 Task: Look for space in Senirkent, Turkey from 10th August, 2023 to 20th August, 2023 for 12 adults in price range Rs.10000 to Rs.14000. Place can be entire place or shared room with 6 bedrooms having 12 beds and 6 bathrooms. Property type can be house, flat, guest house. Amenities needed are: wifi, TV, free parkinig on premises, gym, breakfast. Booking option can be shelf check-in. Required host language is English.
Action: Mouse moved to (330, 149)
Screenshot: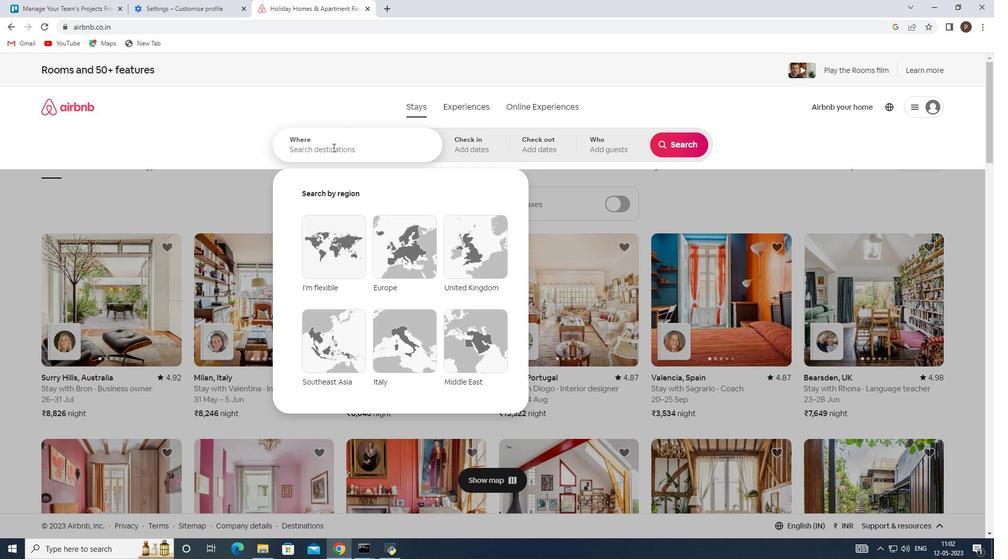 
Action: Mouse pressed left at (330, 149)
Screenshot: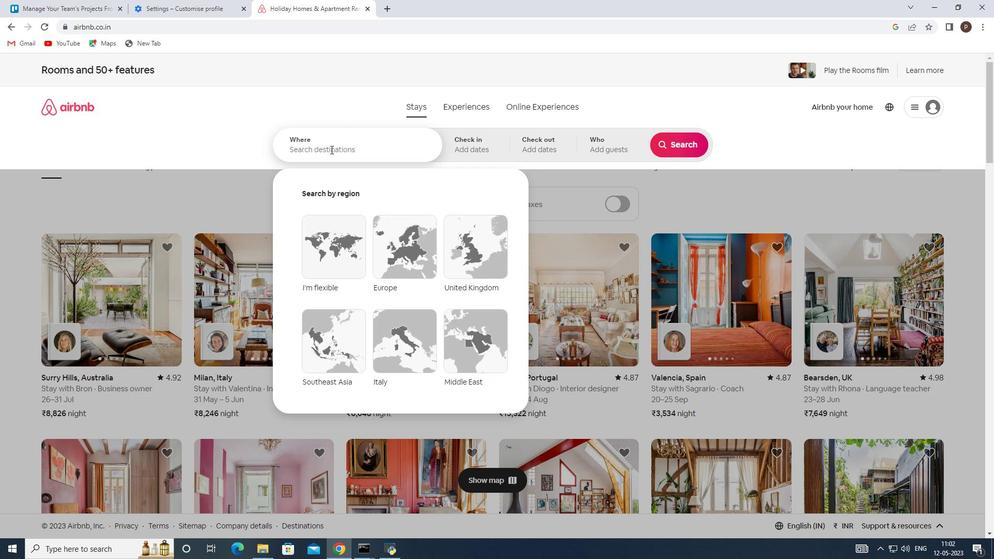 
Action: Key pressed <Key.caps_lock>S<Key.caps_lock>enirkent,<Key.space><Key.caps_lock>T<Key.caps_lock>urkey<Key.enter>
Screenshot: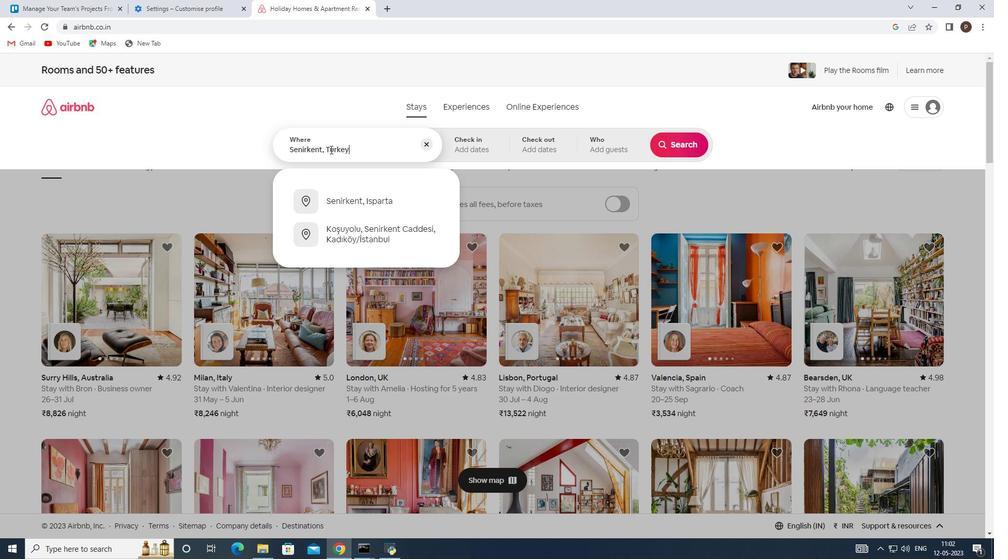 
Action: Mouse moved to (670, 227)
Screenshot: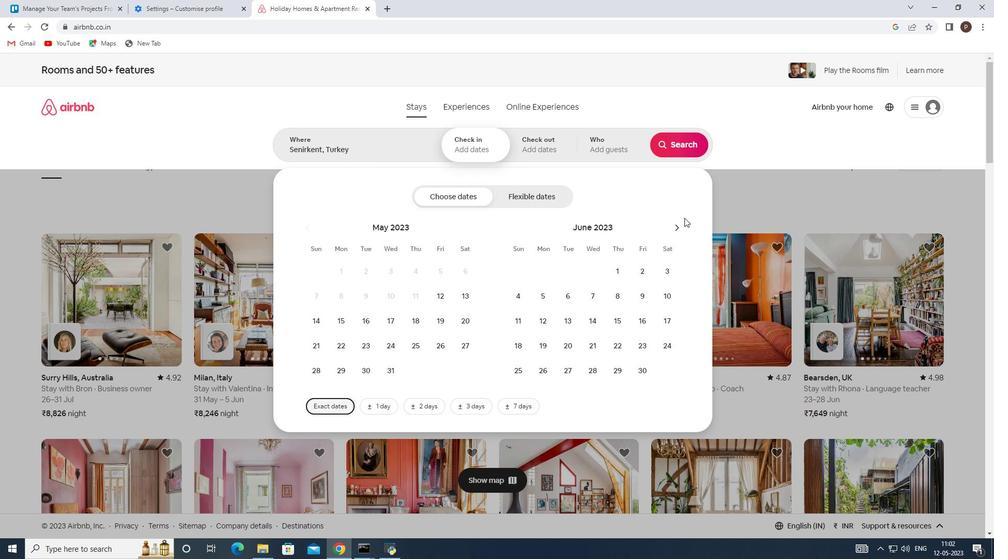 
Action: Mouse pressed left at (670, 227)
Screenshot: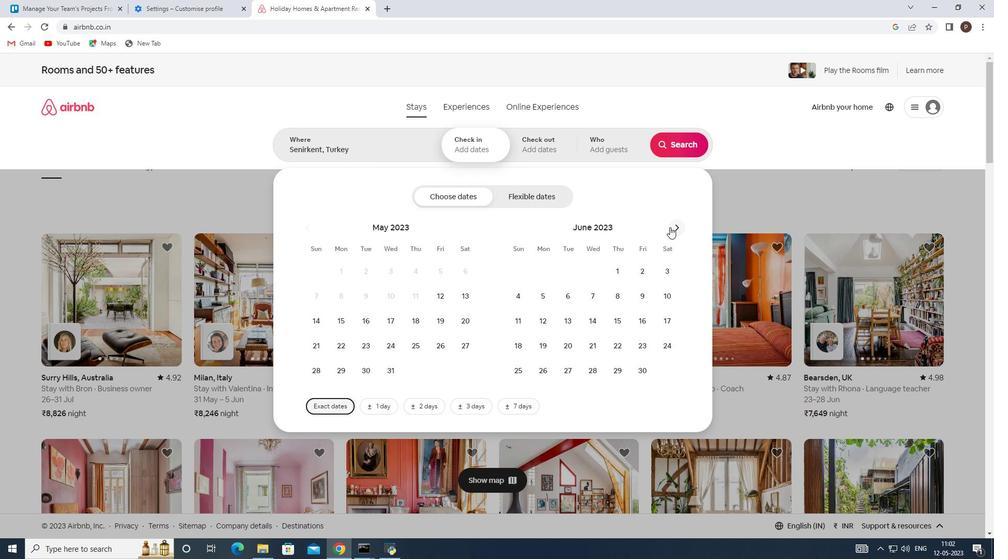 
Action: Mouse pressed left at (670, 227)
Screenshot: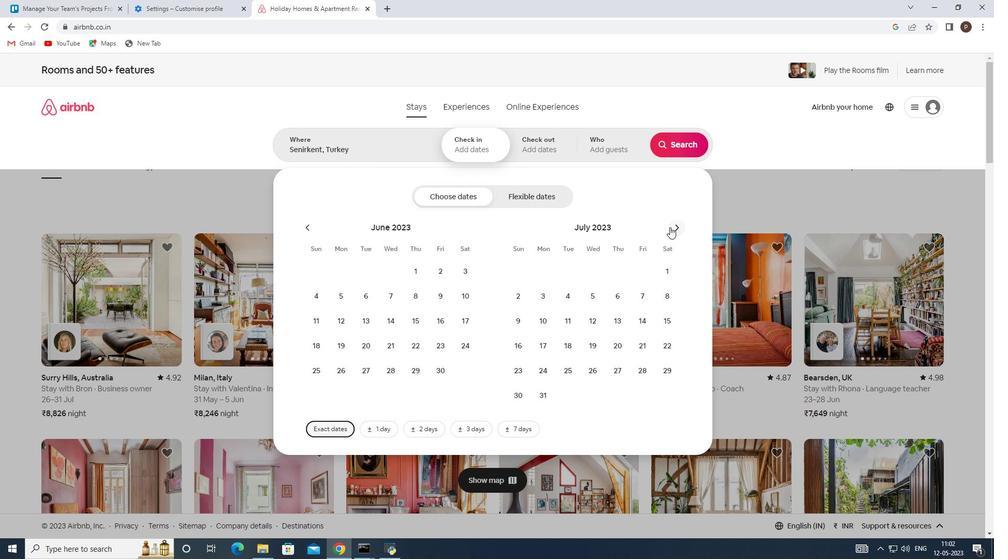 
Action: Mouse moved to (617, 295)
Screenshot: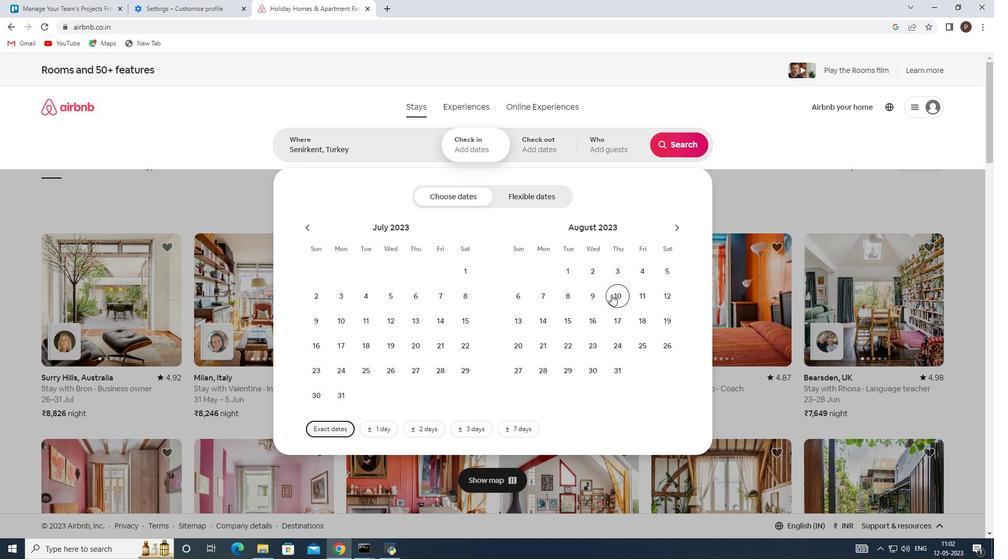 
Action: Mouse pressed left at (617, 295)
Screenshot: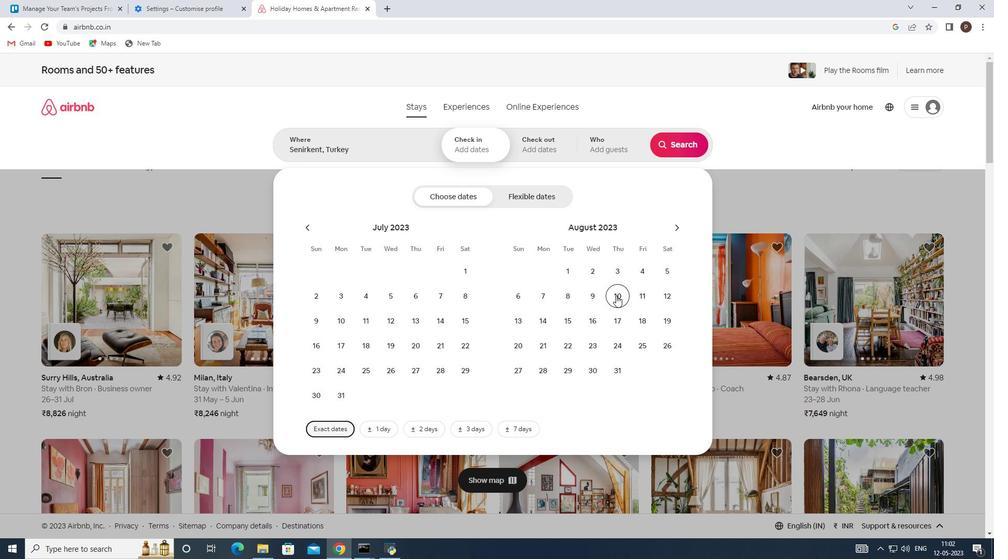 
Action: Mouse moved to (518, 344)
Screenshot: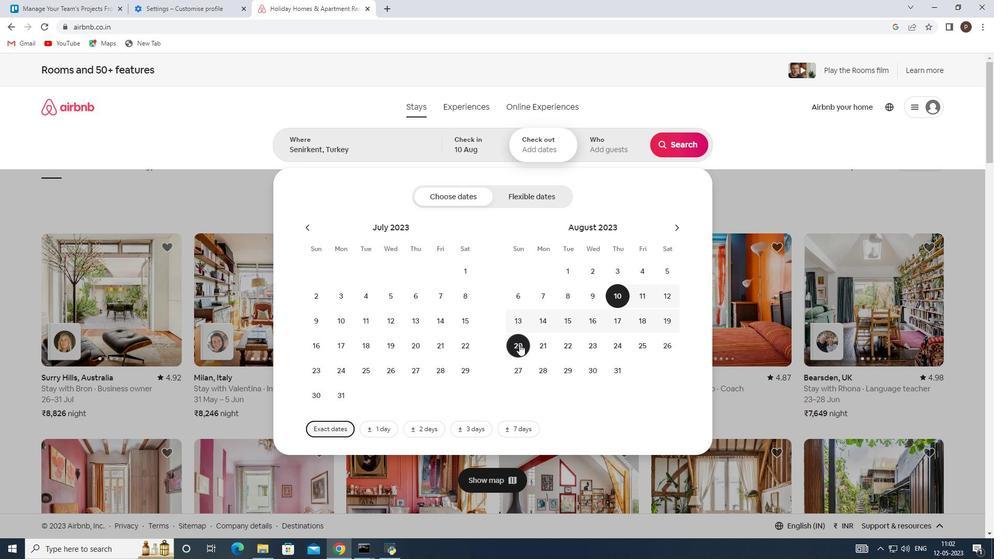 
Action: Mouse pressed left at (518, 344)
Screenshot: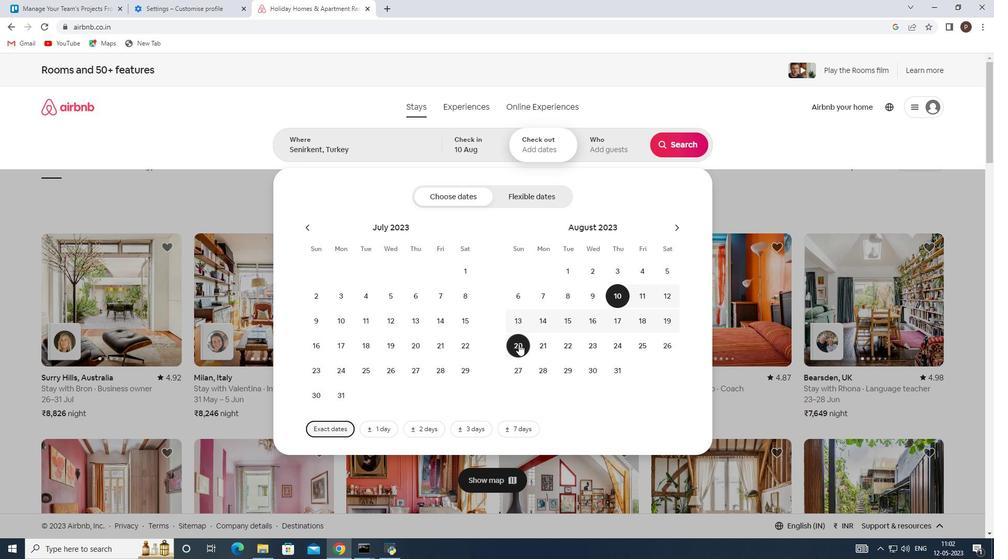 
Action: Mouse moved to (596, 145)
Screenshot: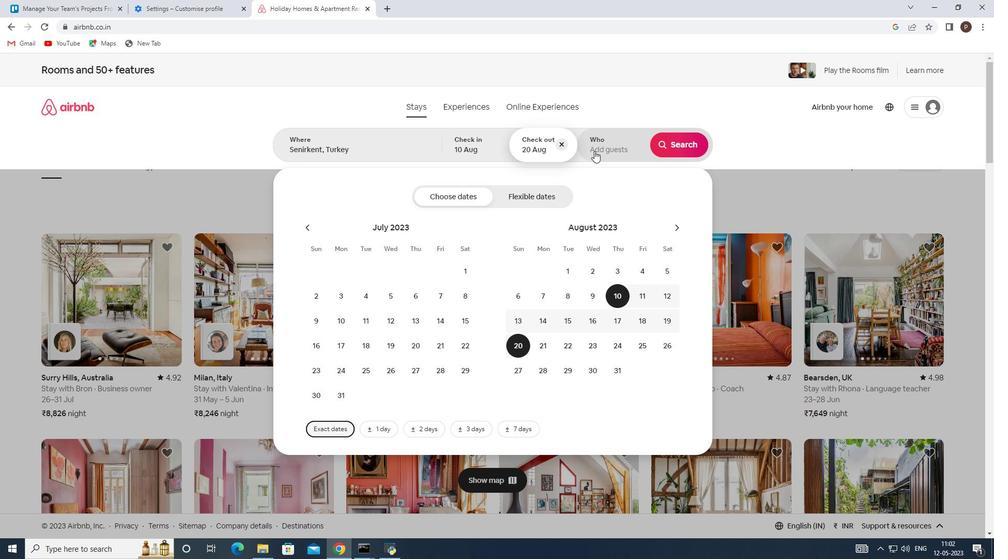 
Action: Mouse pressed left at (596, 145)
Screenshot: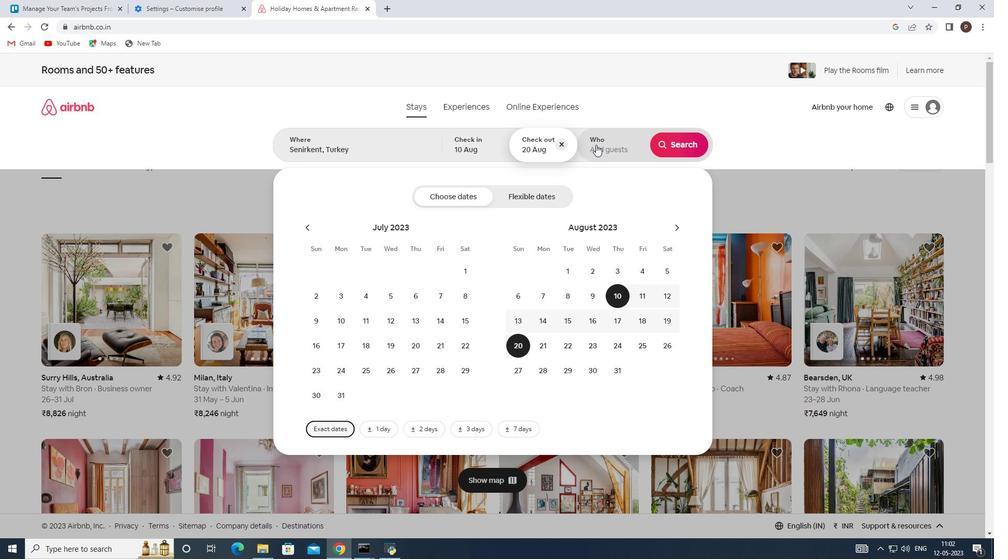 
Action: Mouse moved to (684, 204)
Screenshot: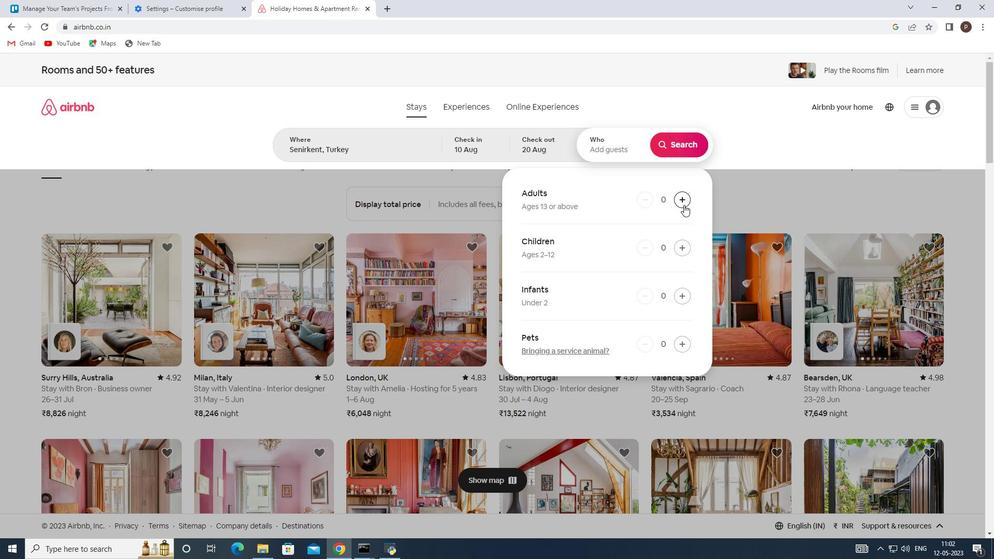 
Action: Mouse pressed left at (684, 204)
Screenshot: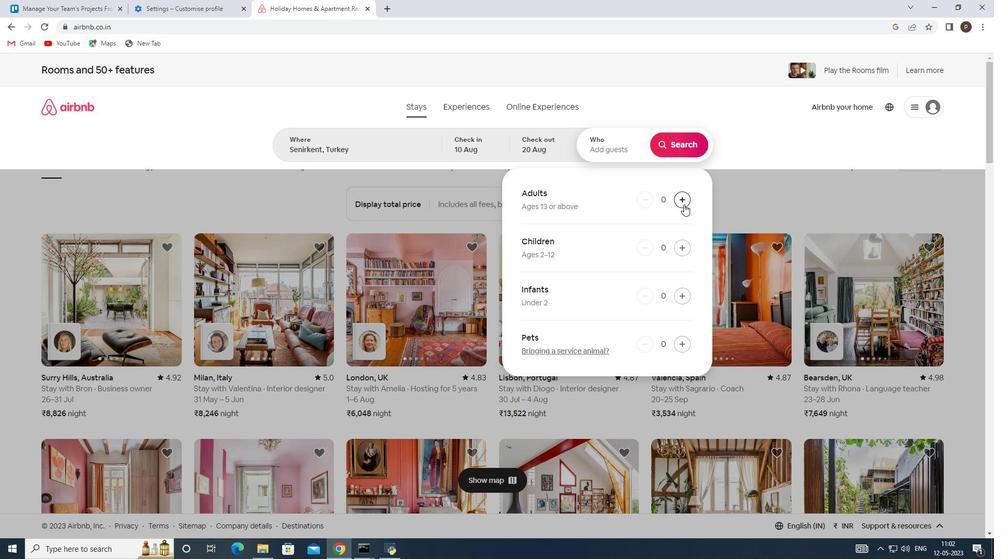 
Action: Mouse pressed left at (684, 204)
Screenshot: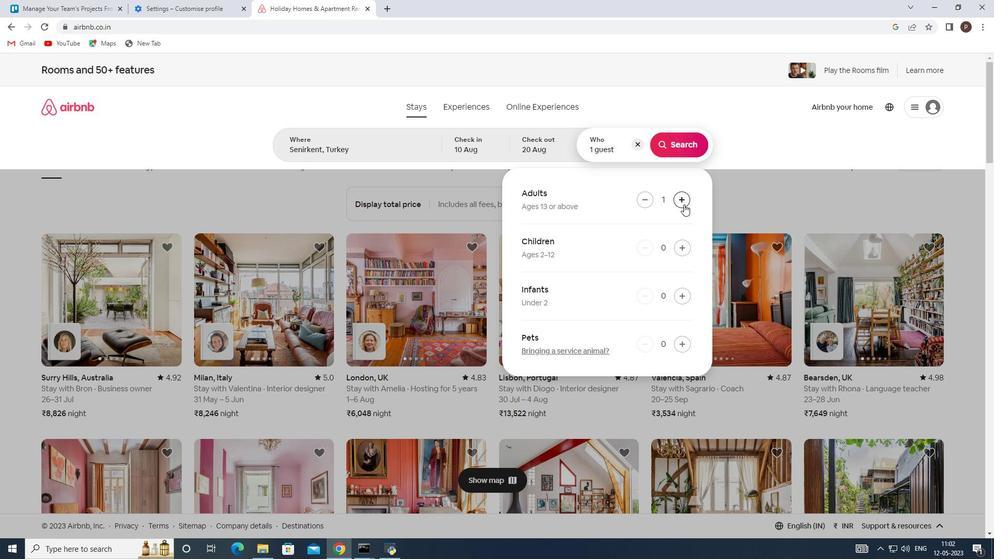 
Action: Mouse pressed left at (684, 204)
Screenshot: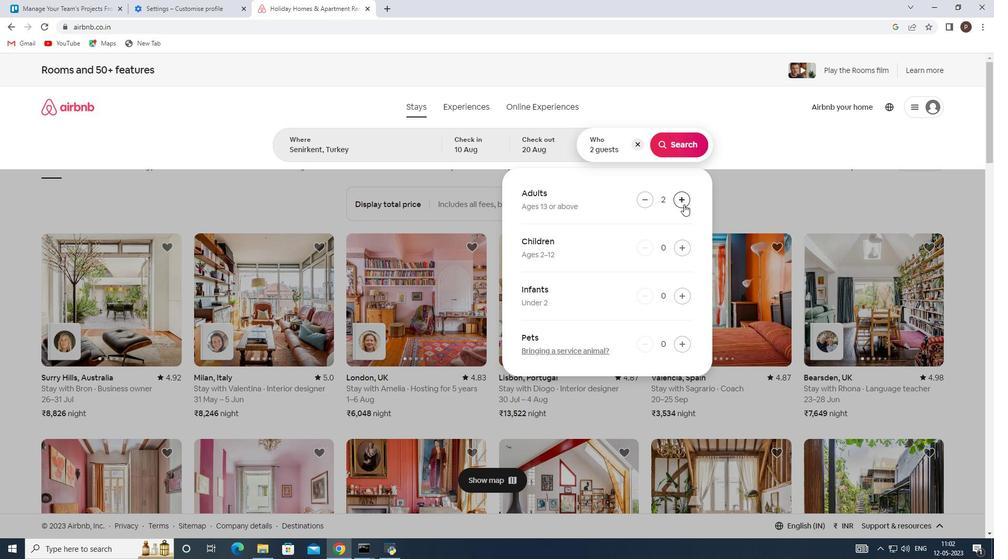 
Action: Mouse pressed left at (684, 204)
Screenshot: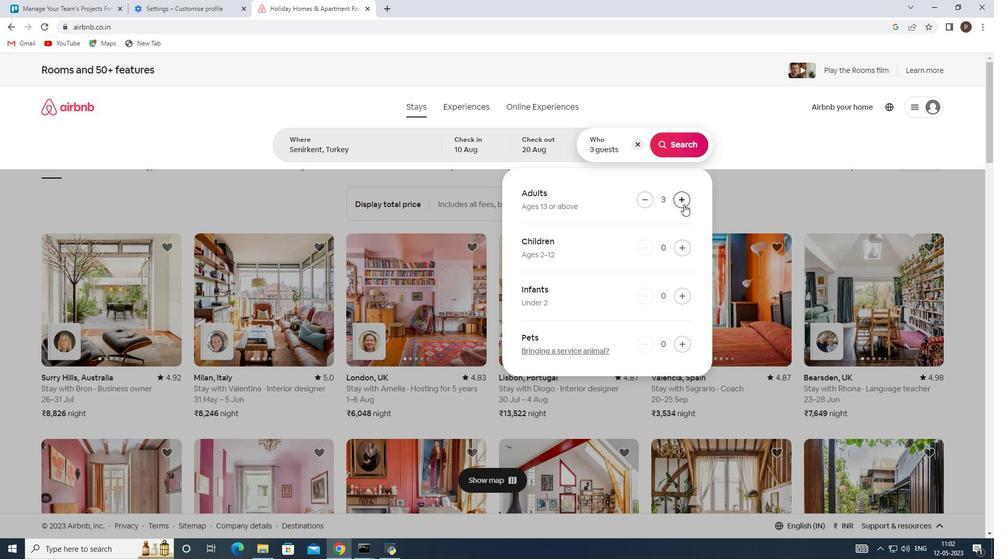 
Action: Mouse pressed left at (684, 204)
Screenshot: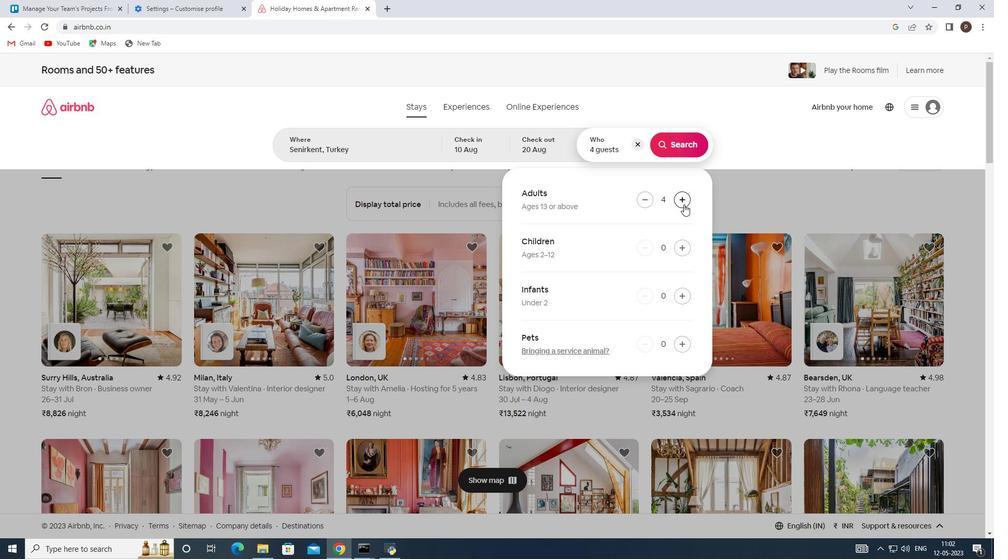 
Action: Mouse pressed left at (684, 204)
Screenshot: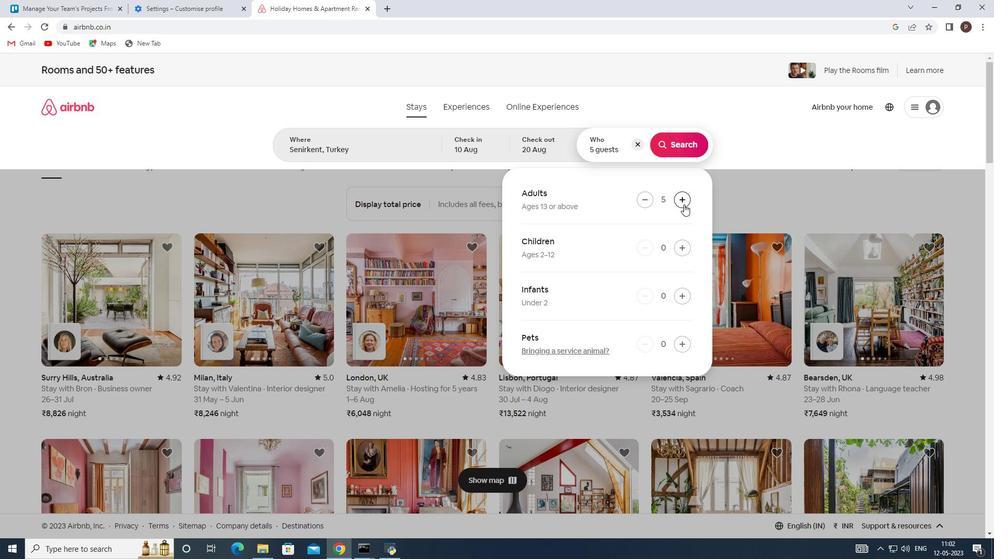 
Action: Mouse pressed left at (684, 204)
Screenshot: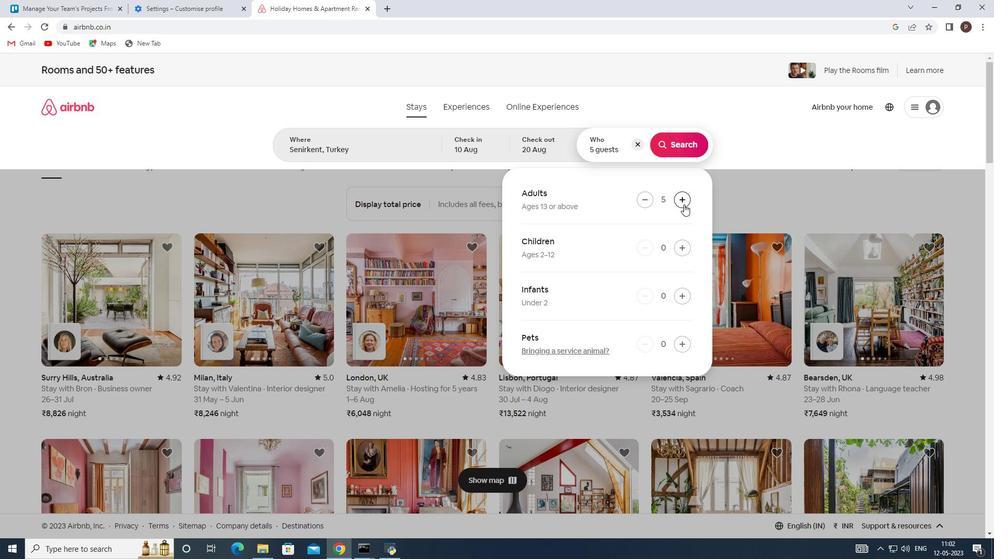
Action: Mouse pressed left at (684, 204)
Screenshot: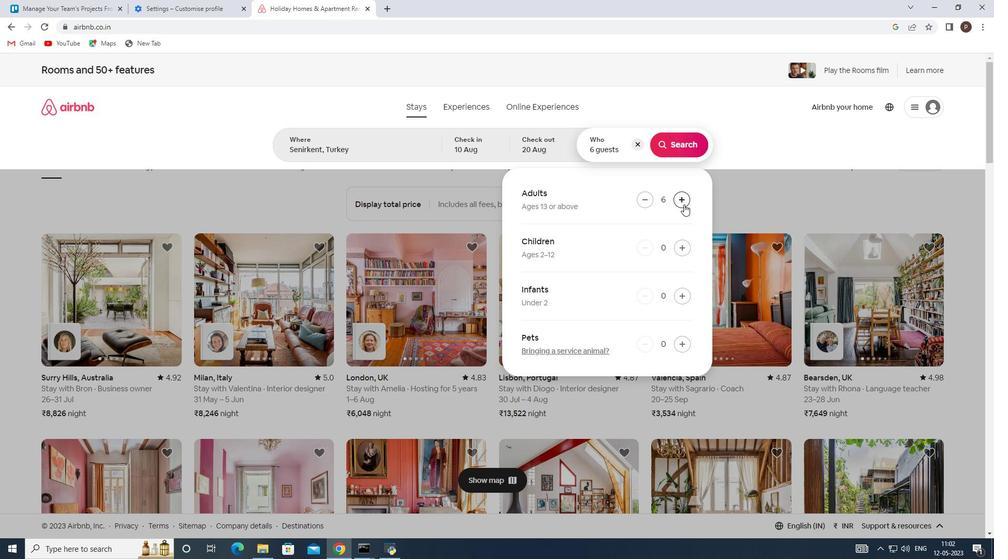 
Action: Mouse pressed left at (684, 204)
Screenshot: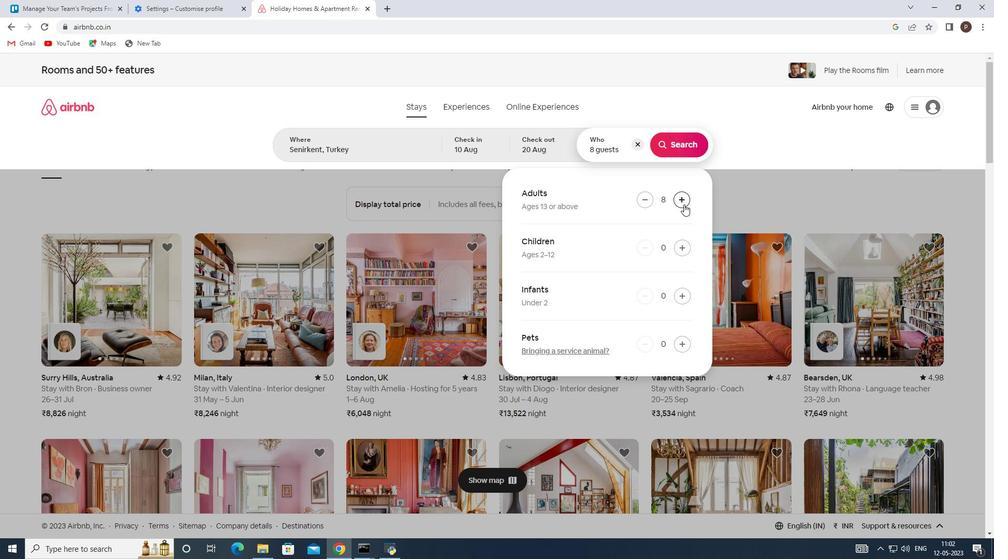 
Action: Mouse pressed left at (684, 204)
Screenshot: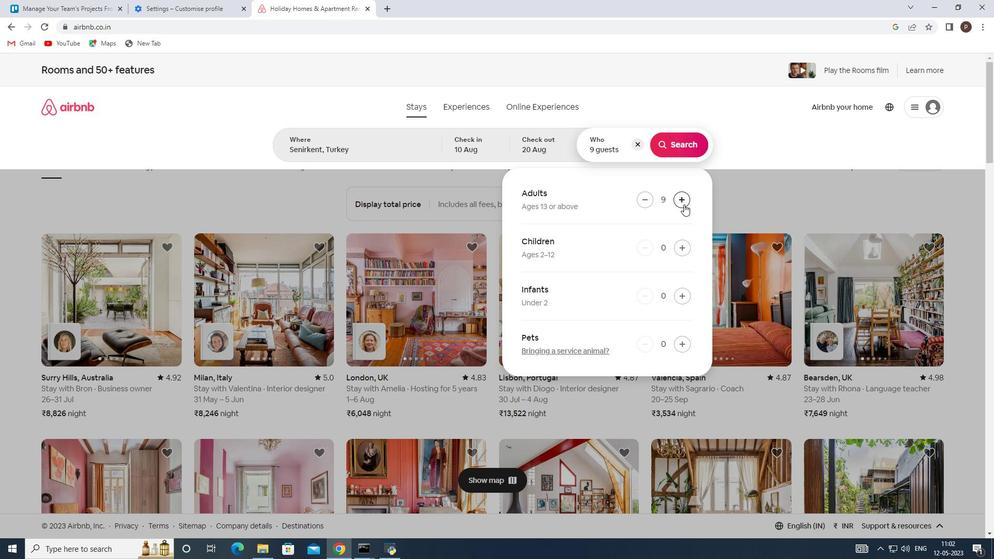 
Action: Mouse pressed left at (684, 204)
Screenshot: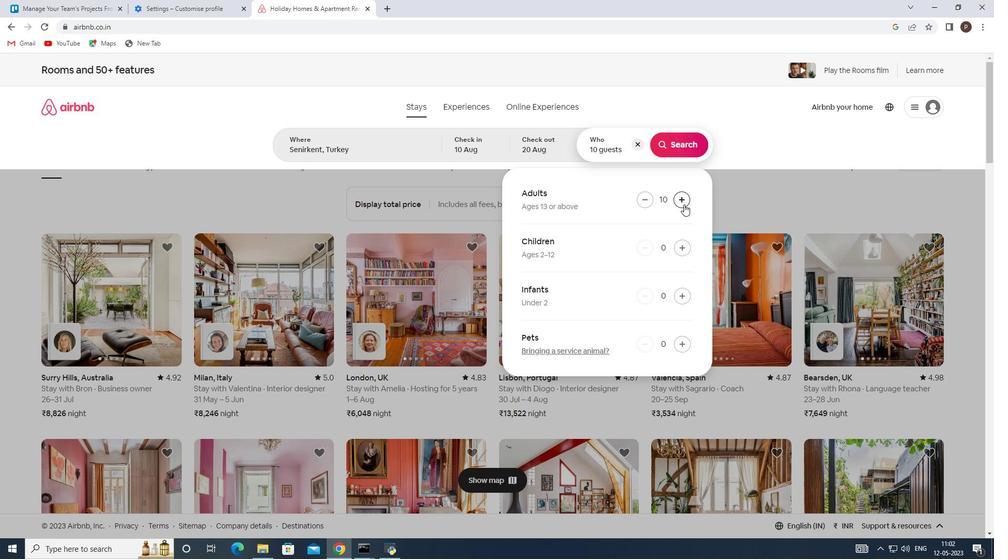 
Action: Mouse pressed left at (684, 204)
Screenshot: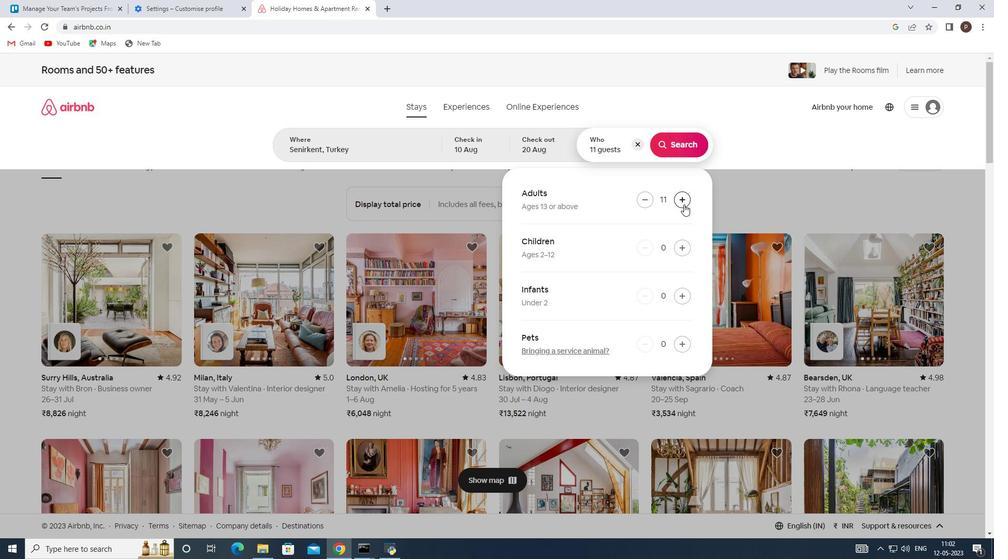 
Action: Mouse moved to (673, 144)
Screenshot: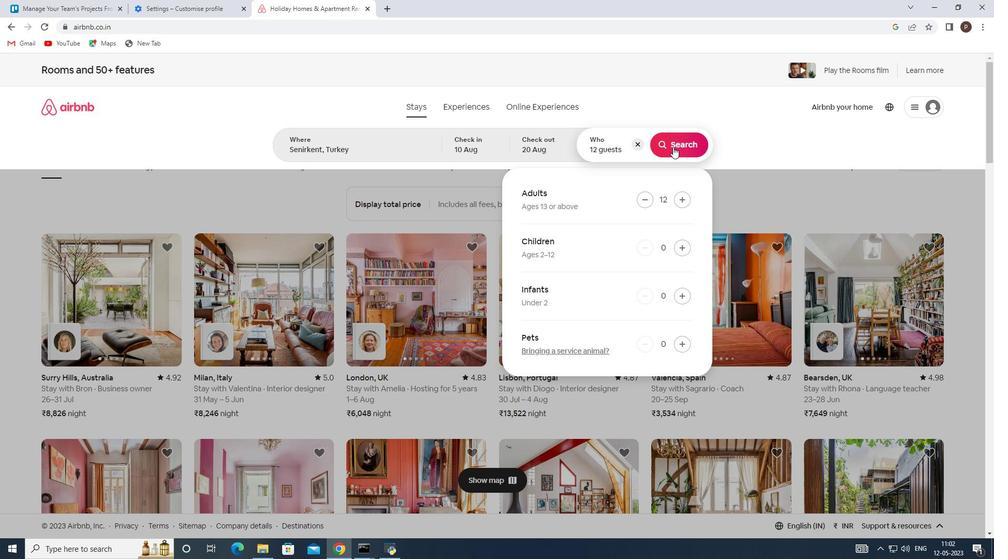 
Action: Mouse pressed left at (673, 144)
Screenshot: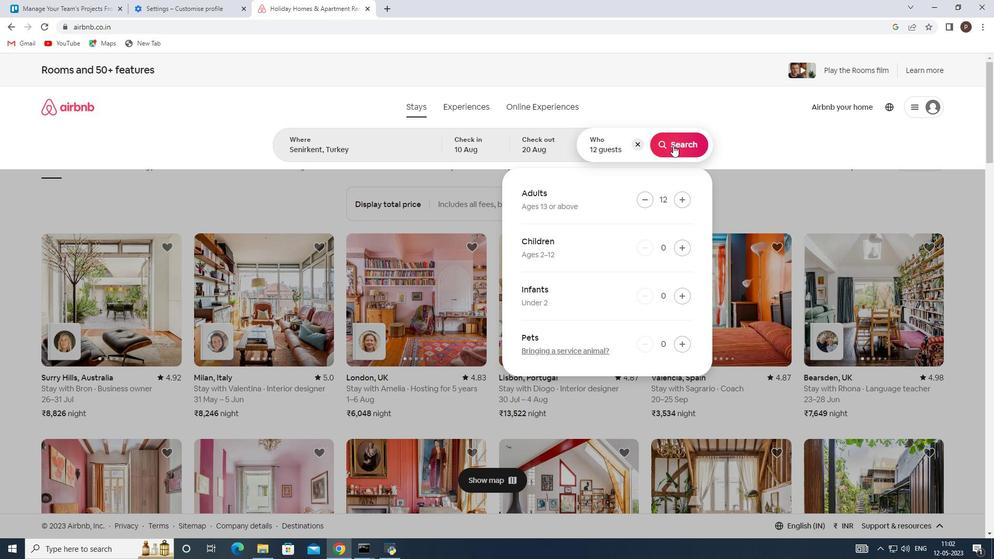 
Action: Mouse moved to (933, 119)
Screenshot: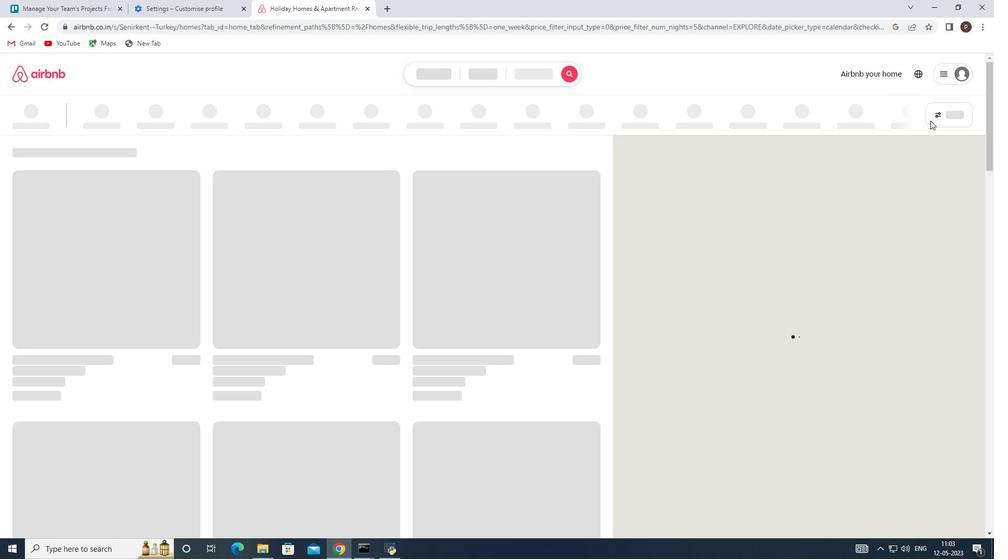 
Action: Mouse pressed left at (933, 119)
Screenshot: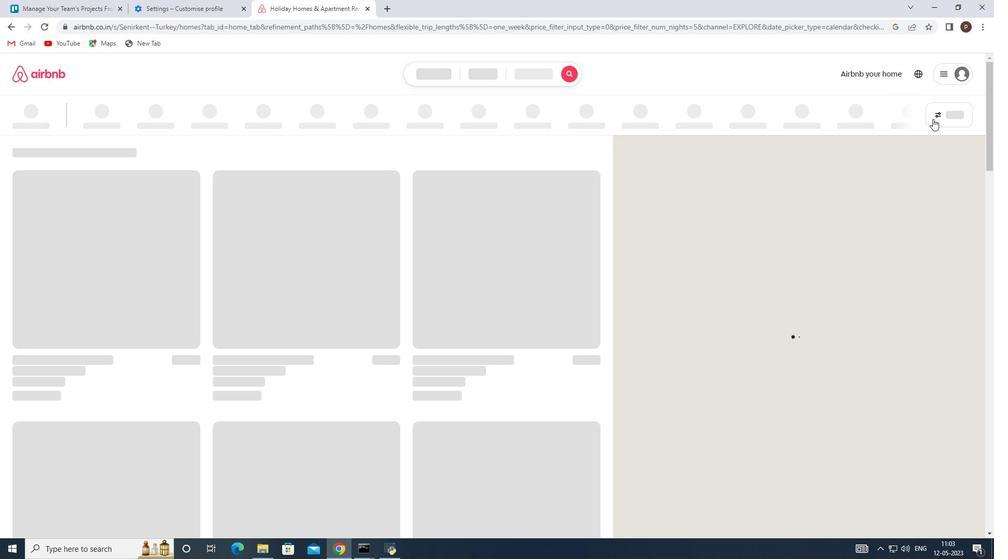 
Action: Mouse moved to (344, 368)
Screenshot: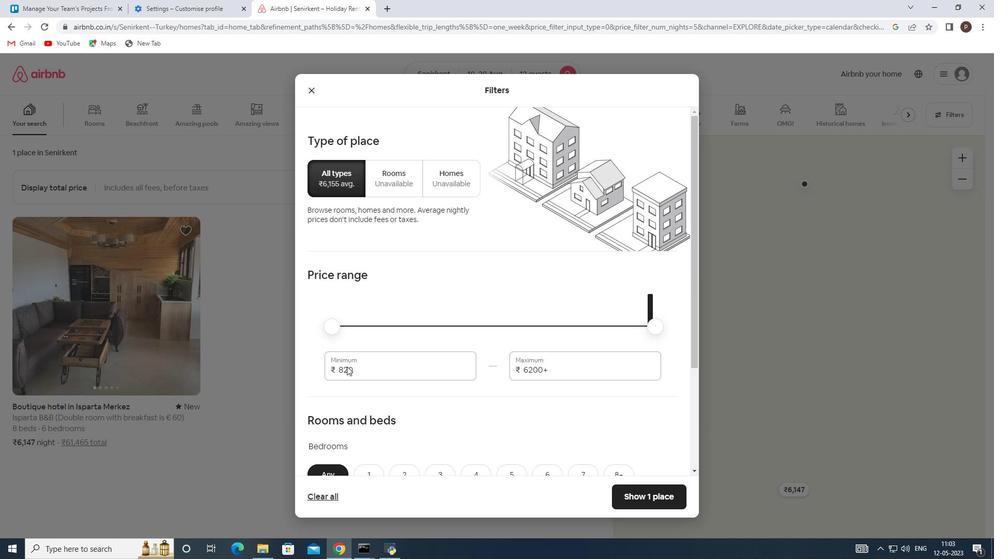
Action: Mouse pressed left at (344, 368)
Screenshot: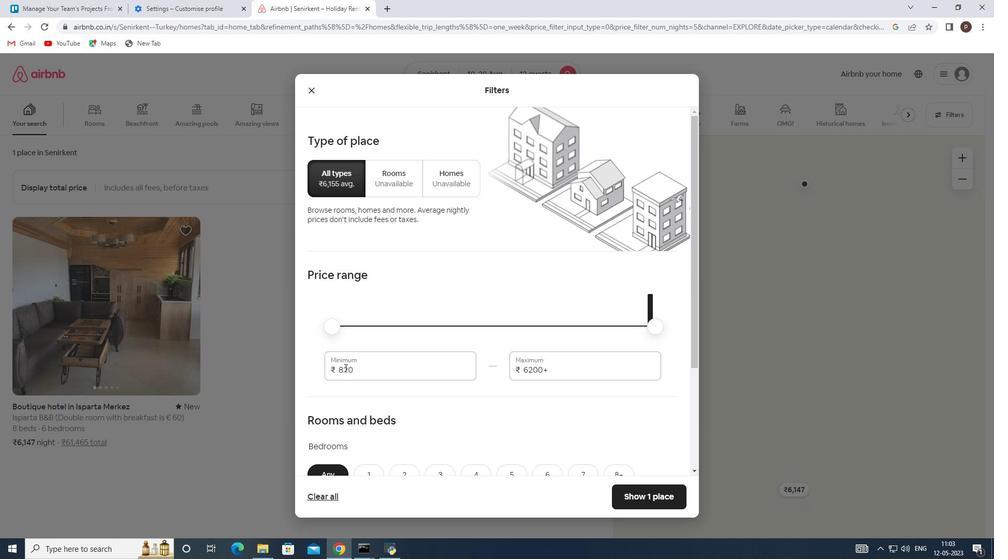 
Action: Mouse pressed left at (344, 368)
Screenshot: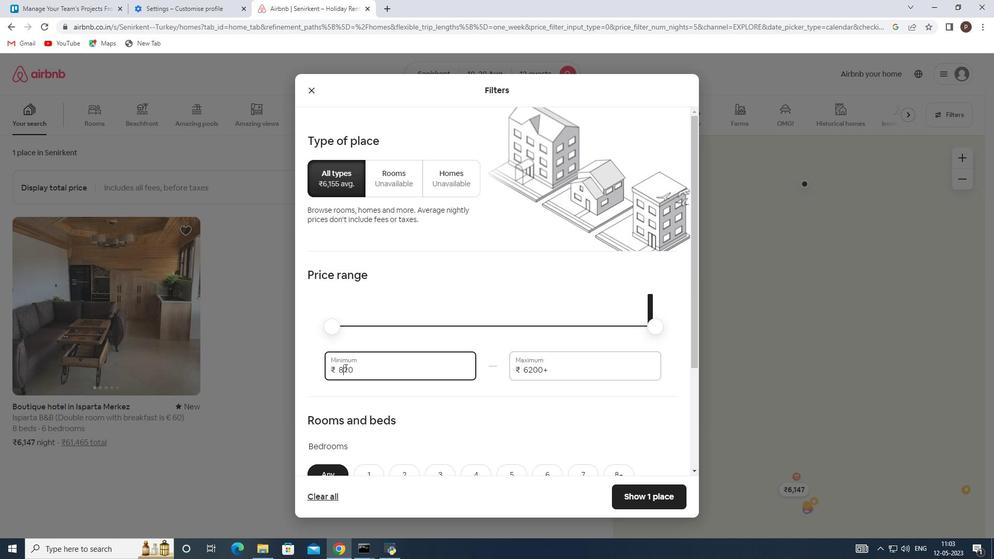 
Action: Key pressed 10000<Key.tab>14000
Screenshot: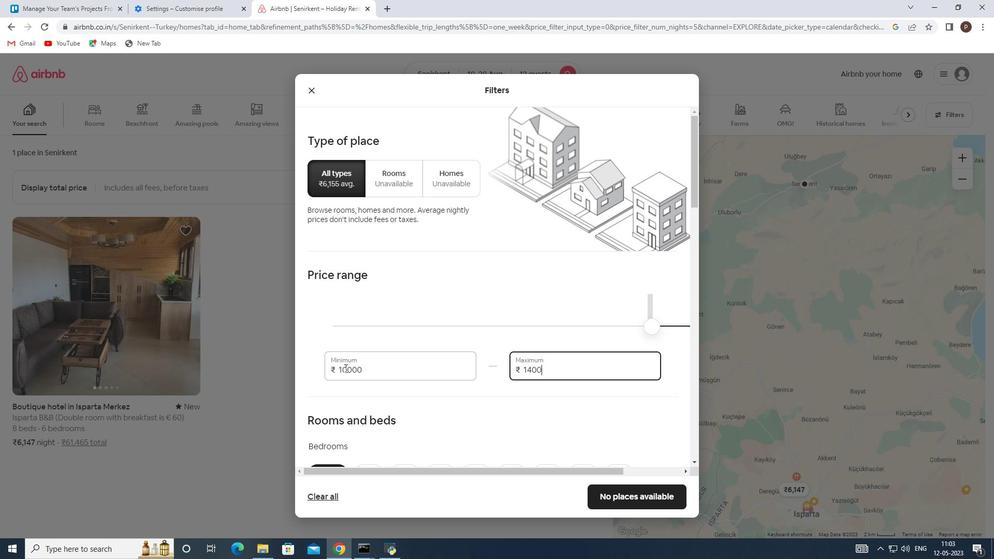 
Action: Mouse moved to (446, 366)
Screenshot: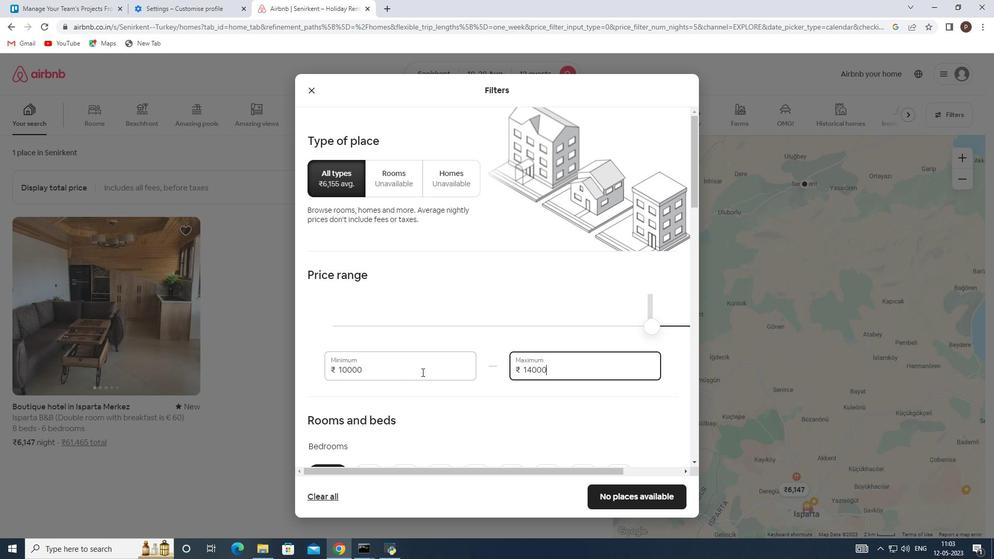 
Action: Mouse scrolled (446, 365) with delta (0, 0)
Screenshot: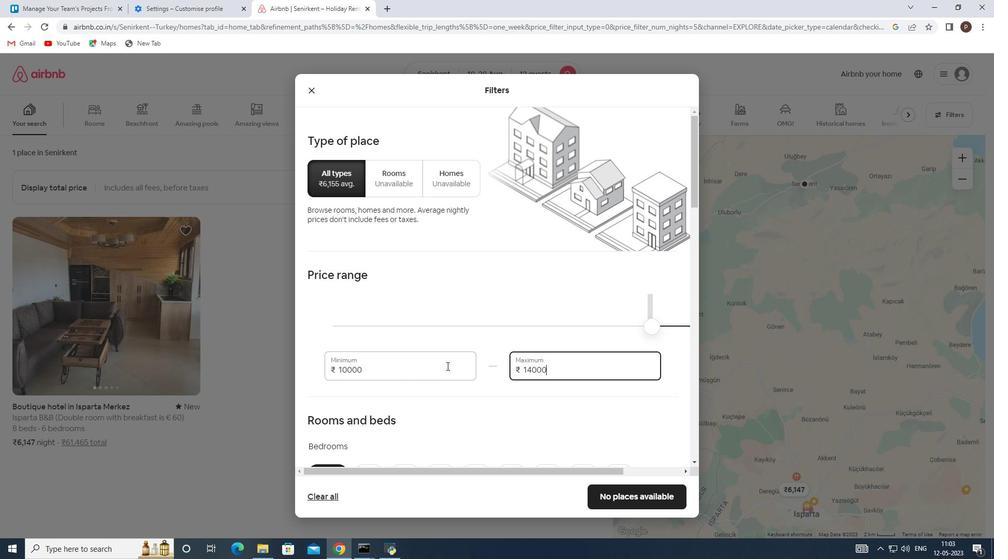 
Action: Mouse scrolled (446, 365) with delta (0, 0)
Screenshot: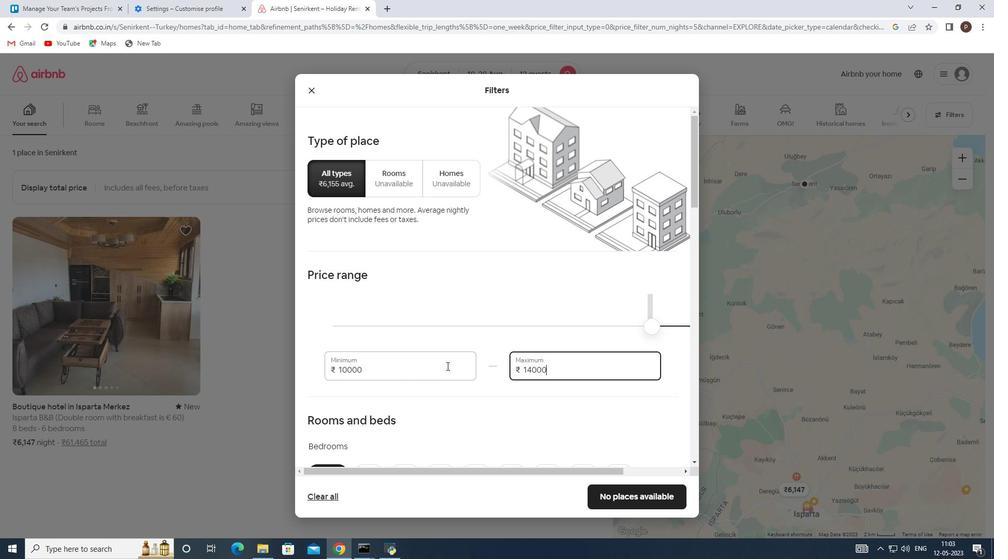 
Action: Mouse moved to (435, 320)
Screenshot: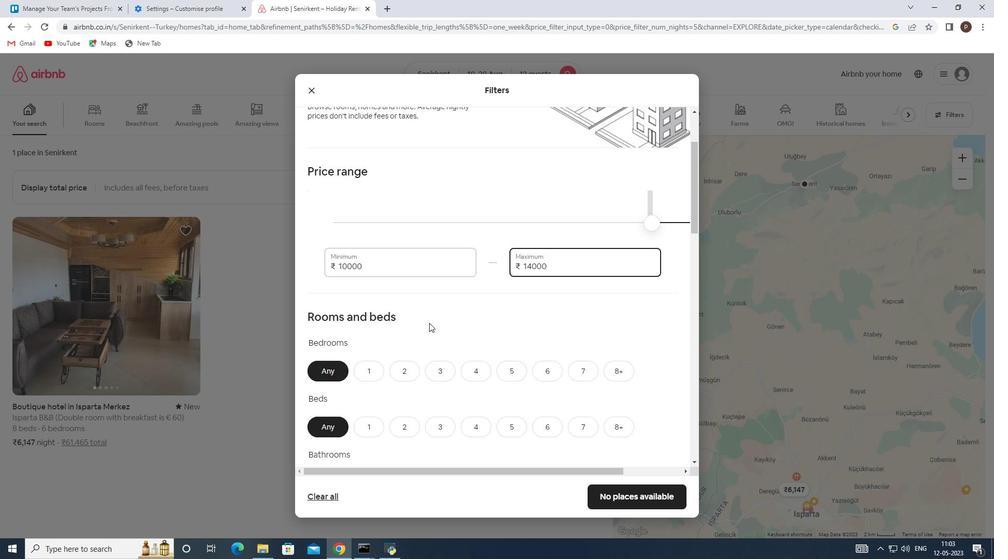 
Action: Mouse scrolled (435, 319) with delta (0, 0)
Screenshot: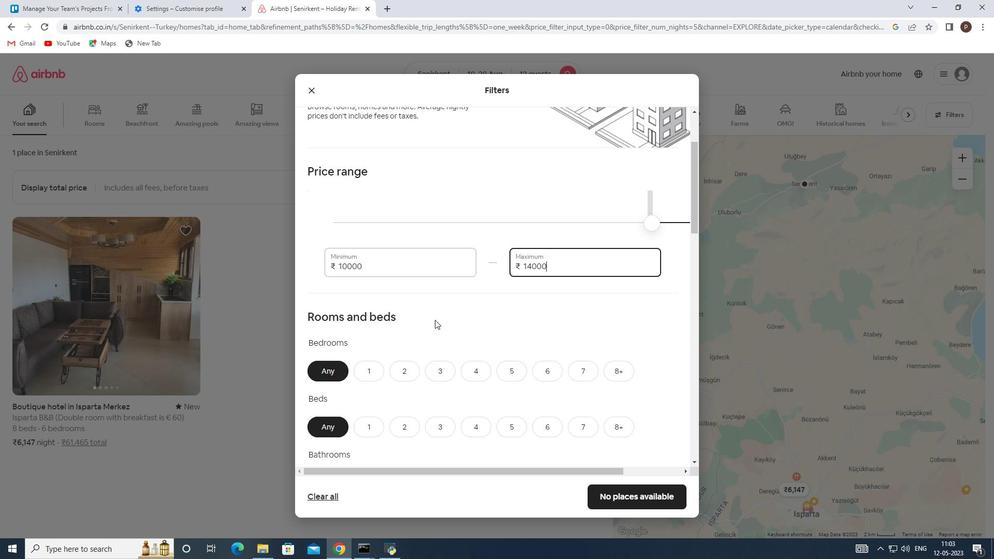 
Action: Mouse moved to (545, 317)
Screenshot: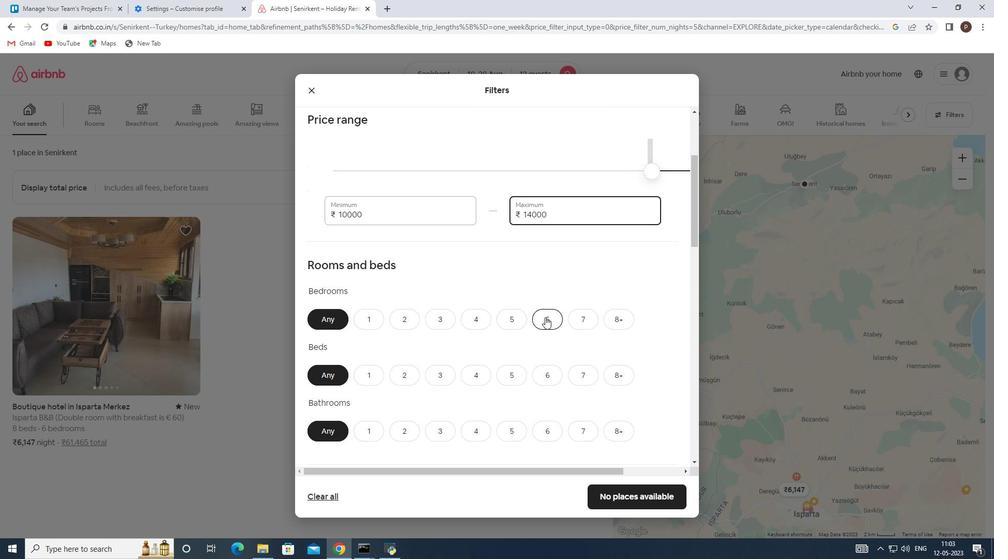 
Action: Mouse pressed left at (545, 317)
Screenshot: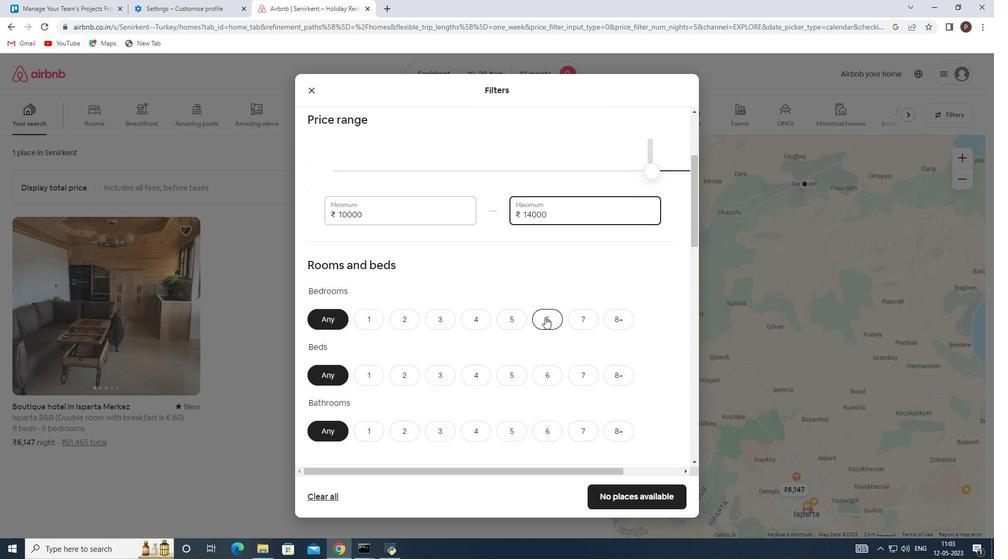 
Action: Mouse moved to (627, 372)
Screenshot: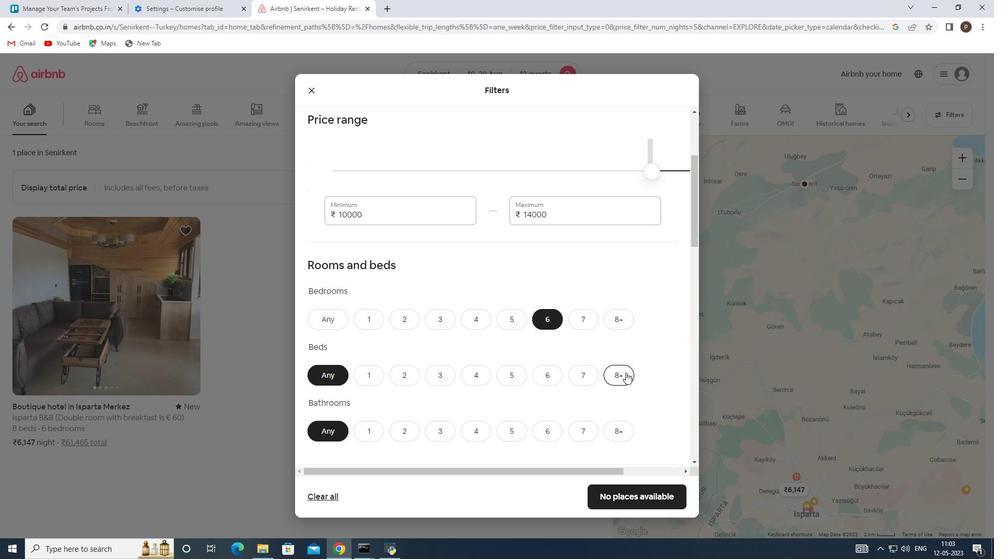 
Action: Mouse pressed left at (627, 372)
Screenshot: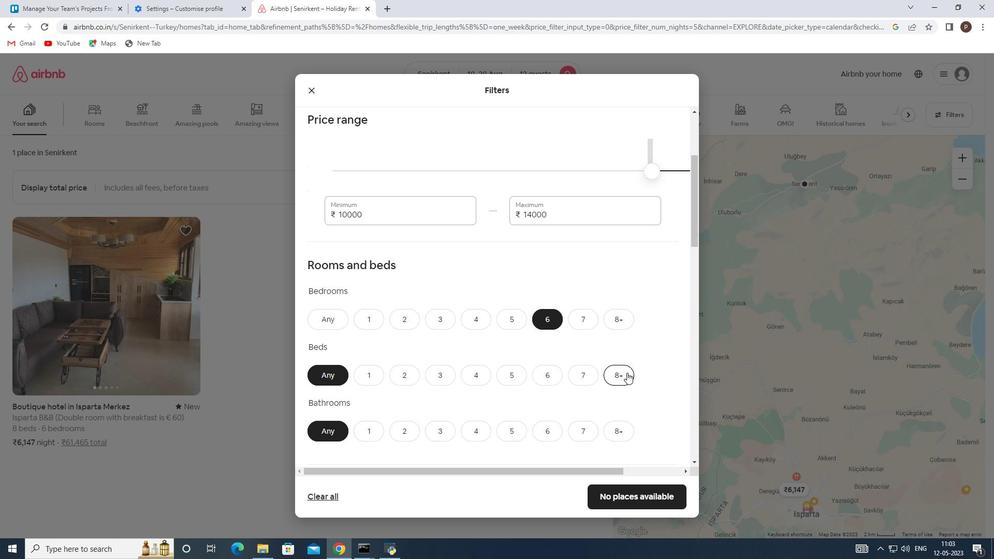 
Action: Mouse moved to (546, 429)
Screenshot: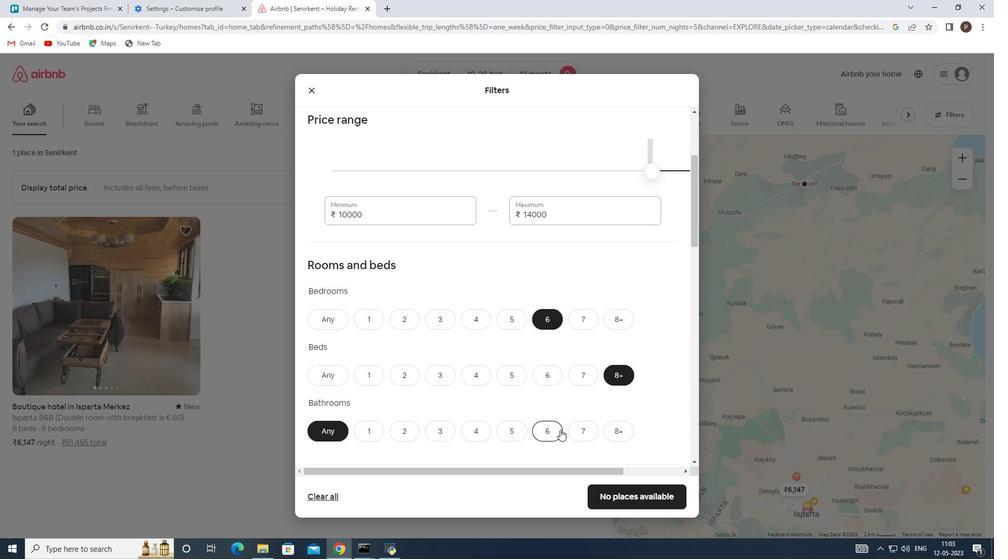 
Action: Mouse pressed left at (546, 429)
Screenshot: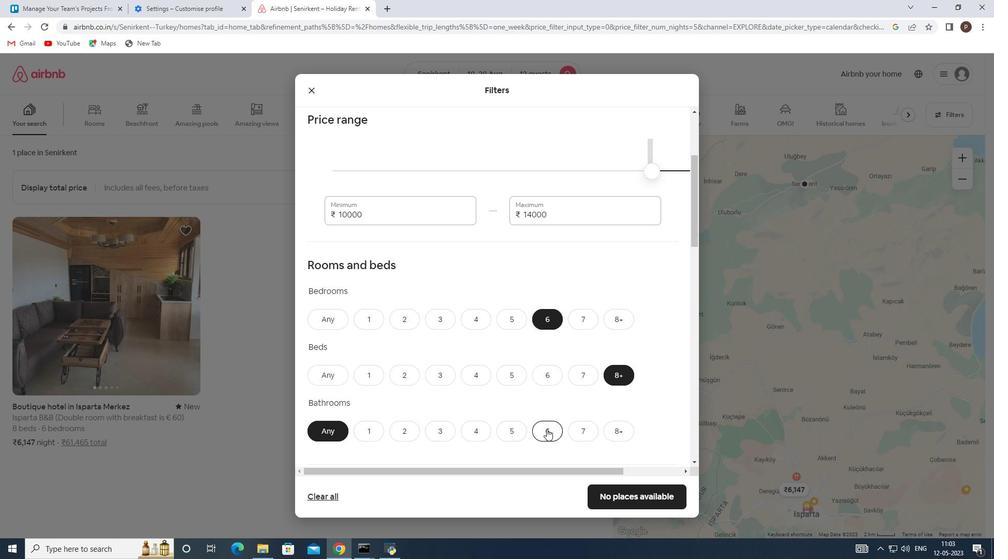 
Action: Mouse moved to (537, 423)
Screenshot: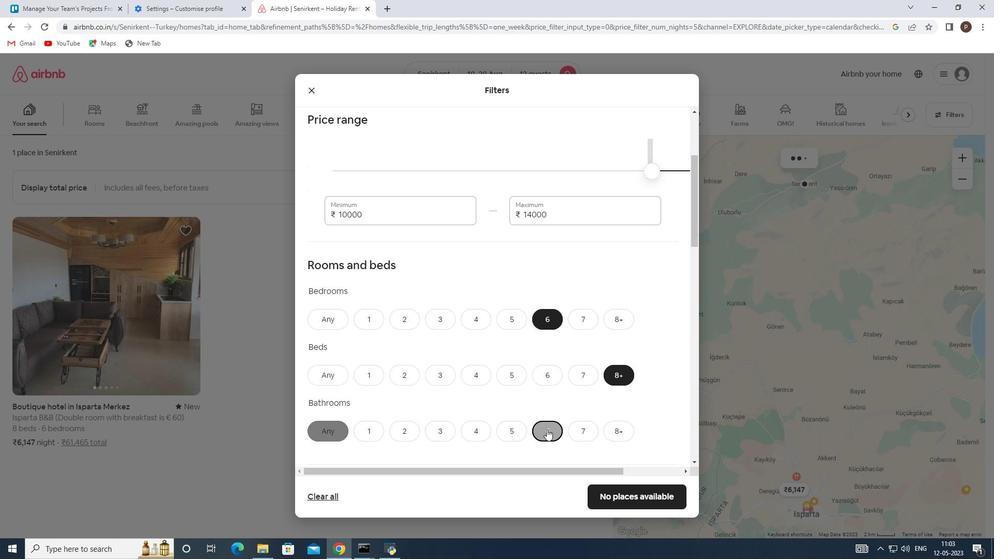 
Action: Mouse scrolled (537, 422) with delta (0, 0)
Screenshot: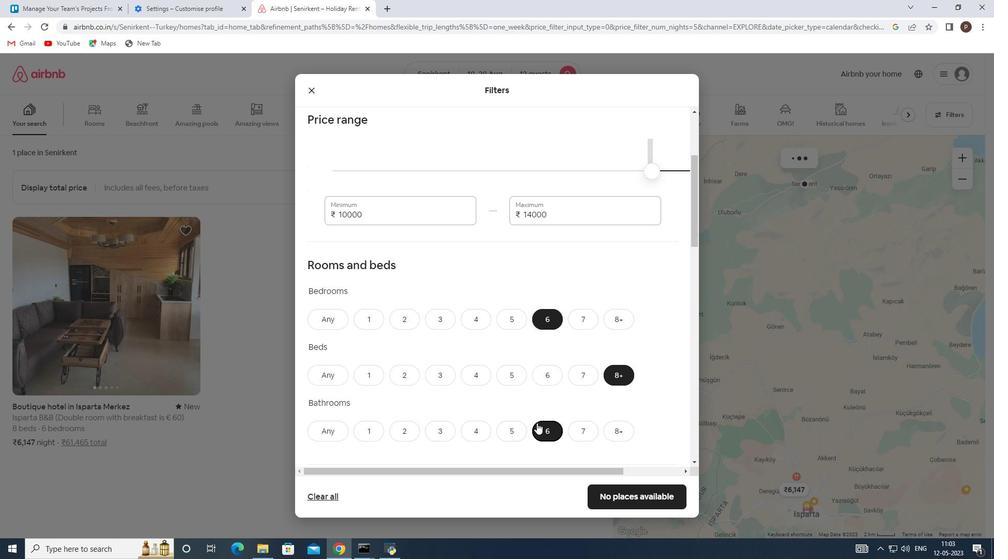 
Action: Mouse scrolled (537, 422) with delta (0, 0)
Screenshot: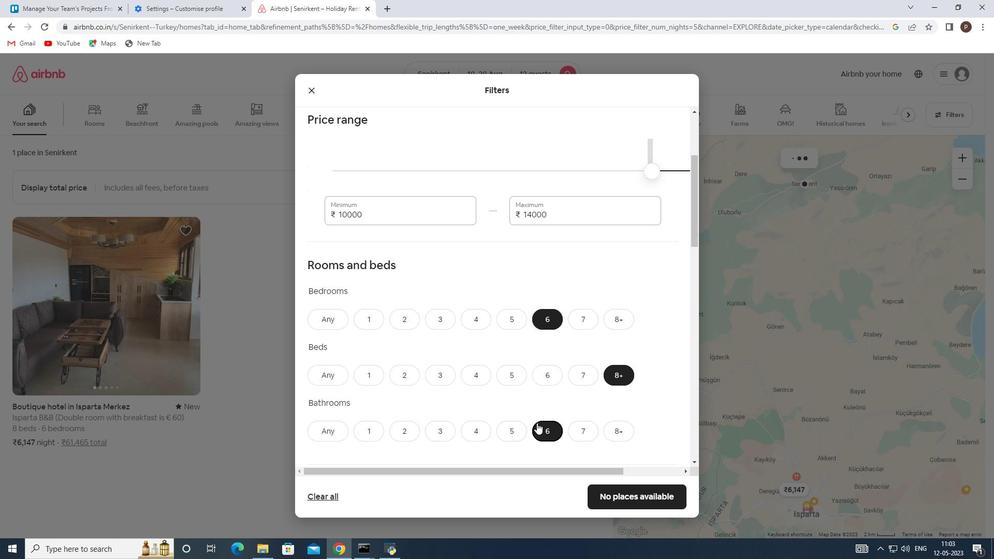 
Action: Mouse scrolled (537, 422) with delta (0, 0)
Screenshot: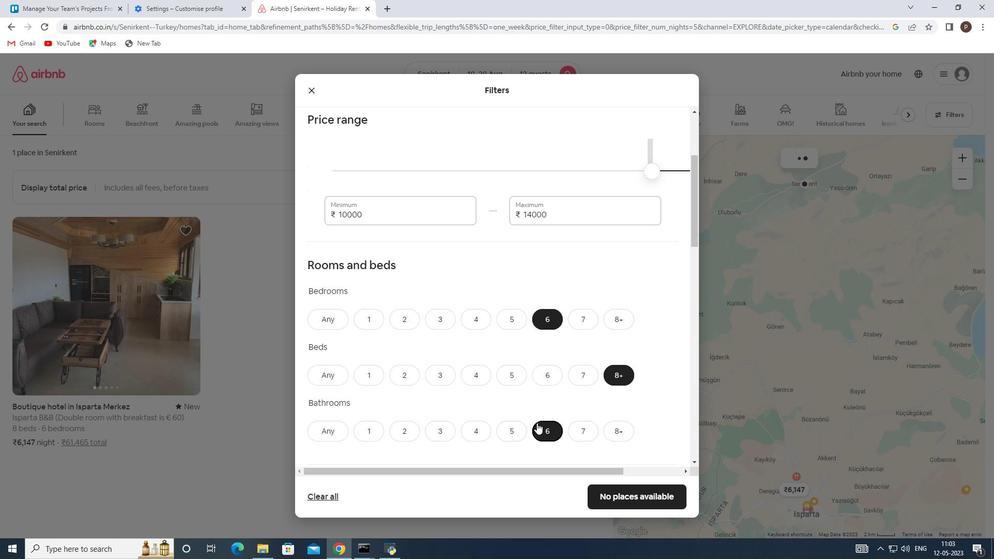 
Action: Mouse moved to (403, 381)
Screenshot: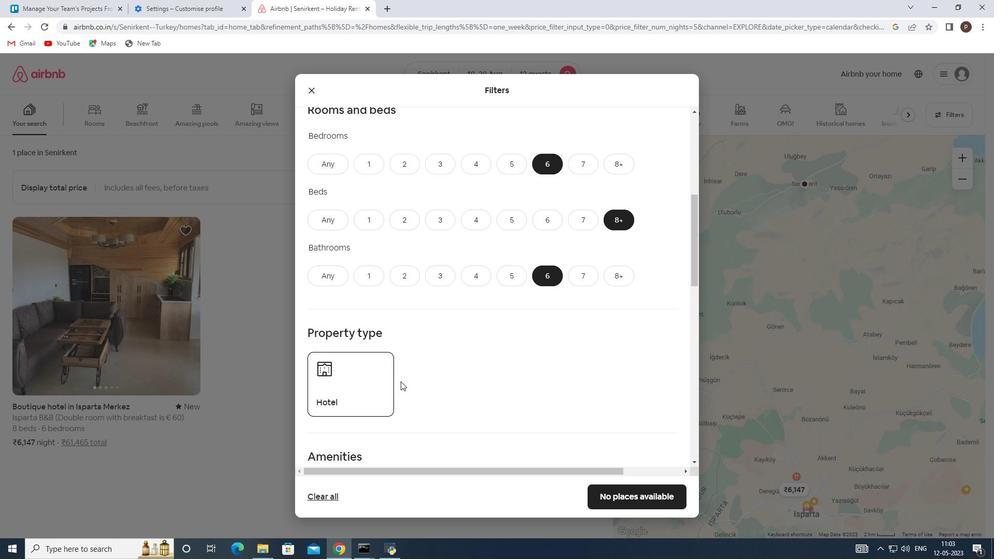 
Action: Mouse scrolled (403, 380) with delta (0, 0)
Screenshot: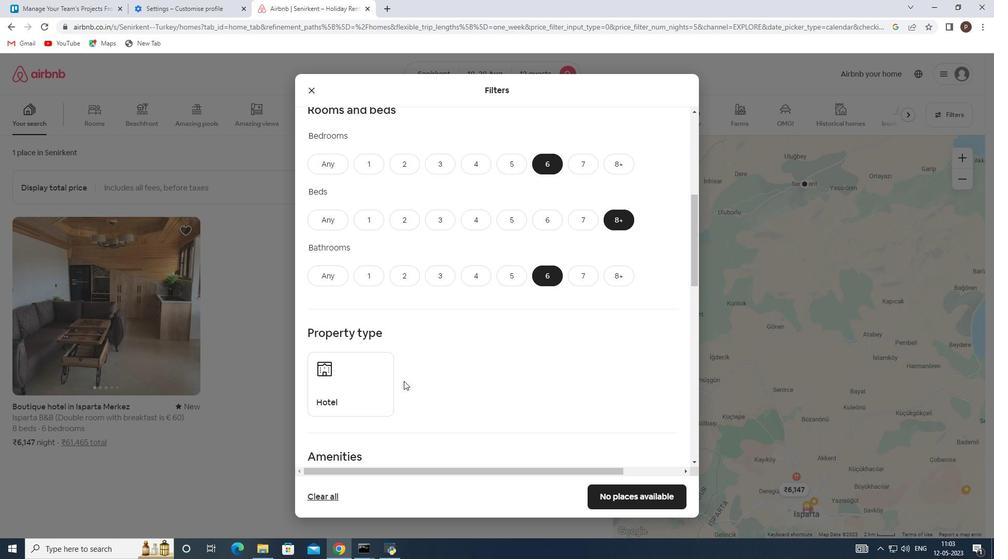 
Action: Mouse moved to (431, 360)
Screenshot: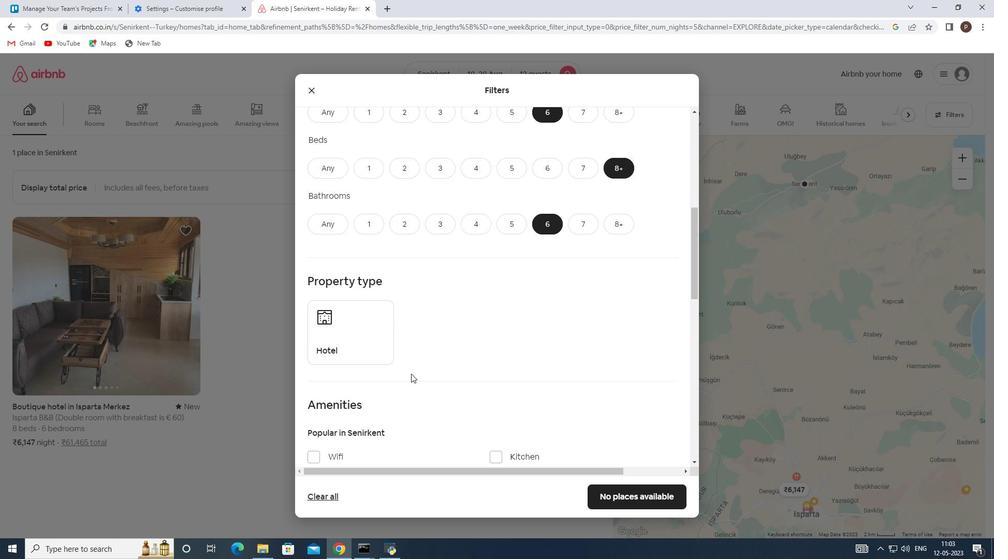 
Action: Mouse scrolled (431, 360) with delta (0, 0)
Screenshot: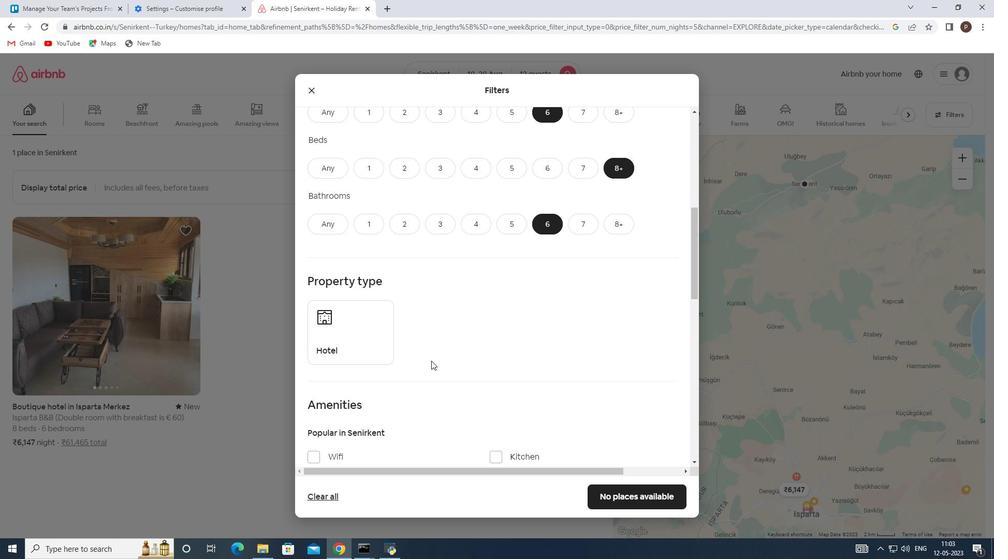 
Action: Mouse moved to (432, 360)
Screenshot: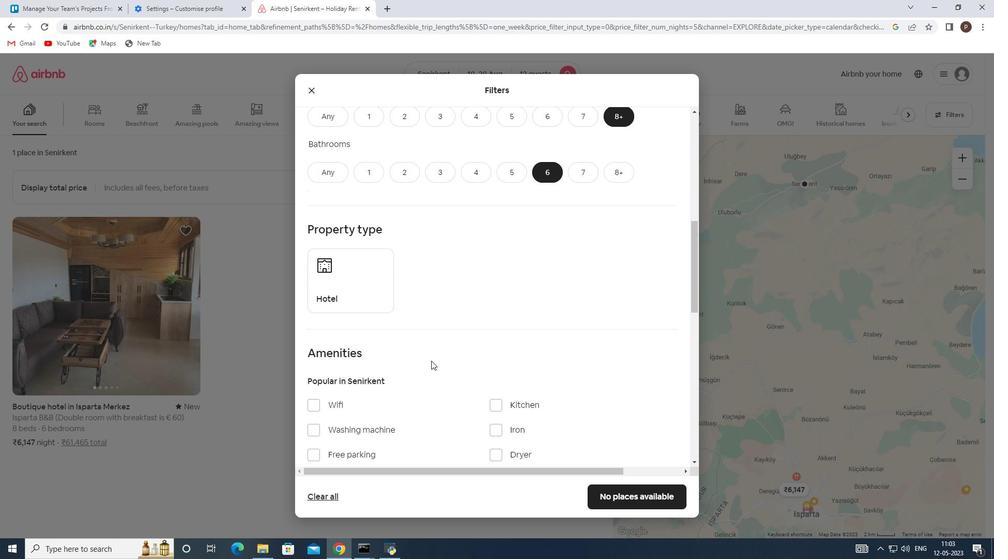 
Action: Mouse scrolled (432, 359) with delta (0, 0)
Screenshot: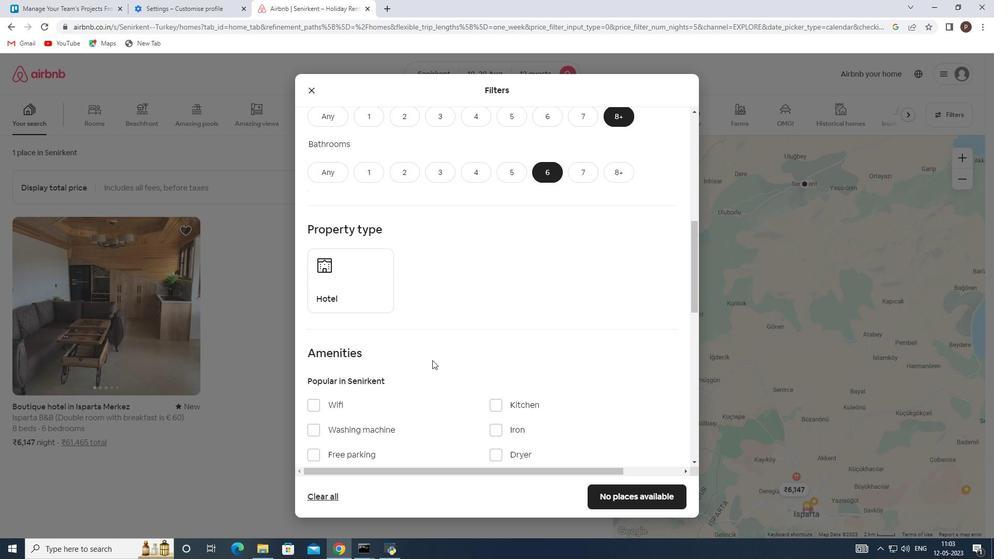 
Action: Mouse moved to (312, 349)
Screenshot: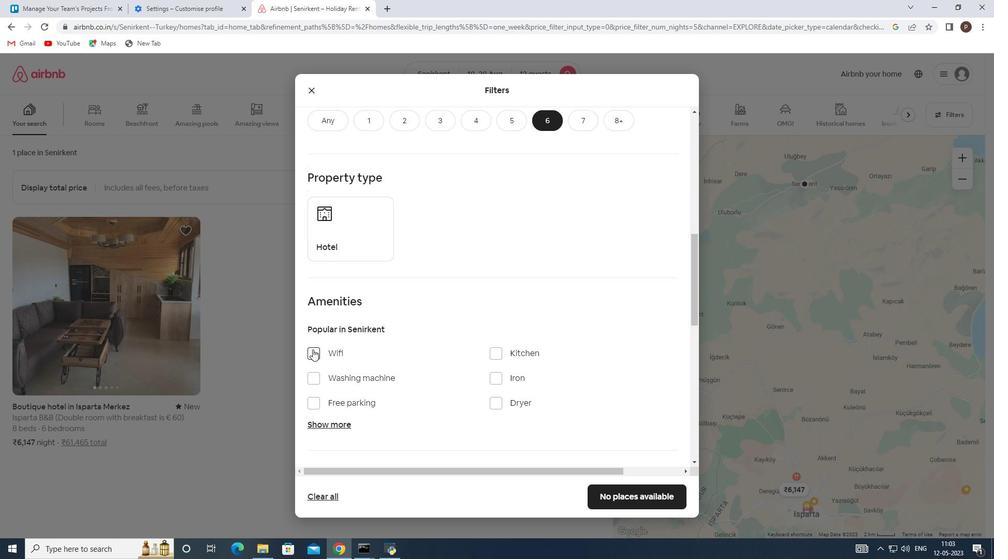 
Action: Mouse pressed left at (312, 349)
Screenshot: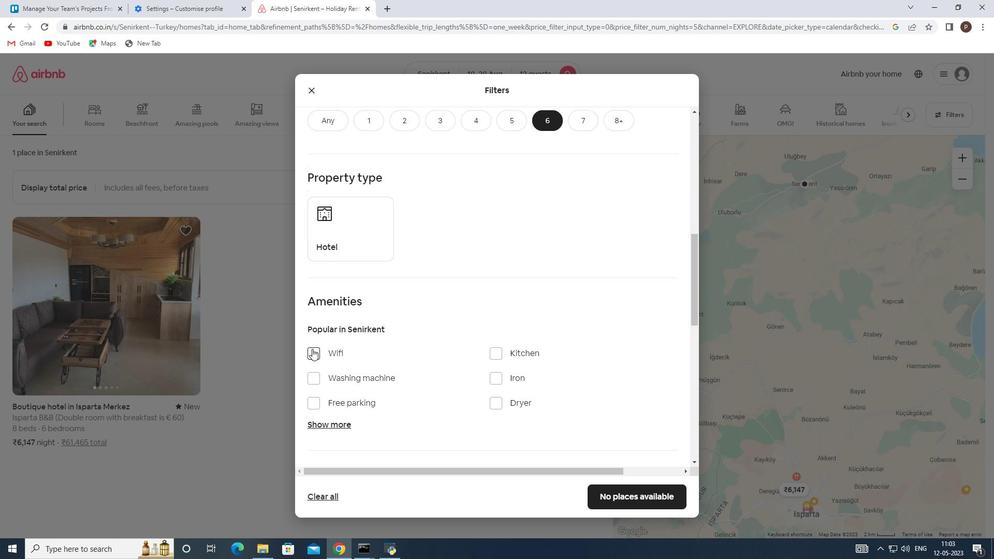 
Action: Mouse moved to (316, 404)
Screenshot: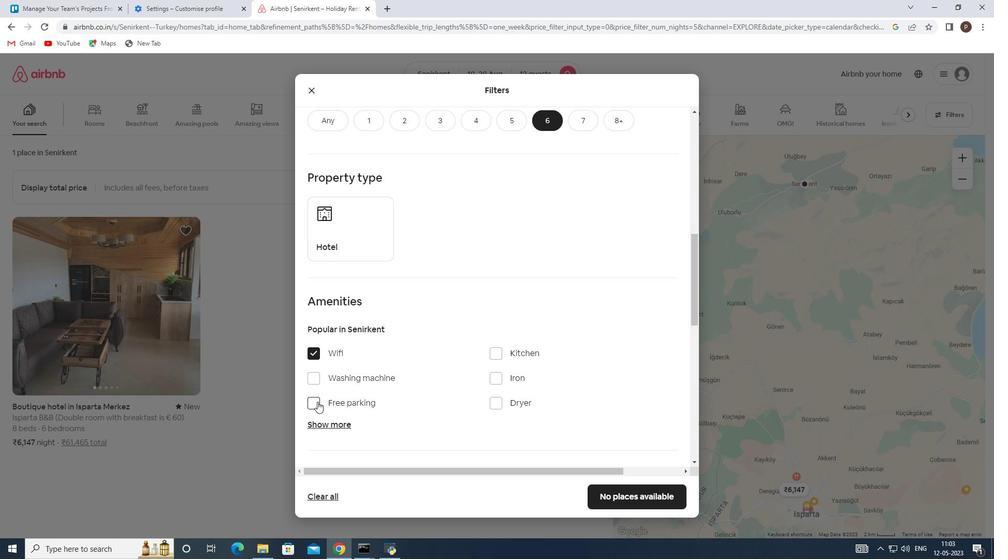 
Action: Mouse pressed left at (316, 404)
Screenshot: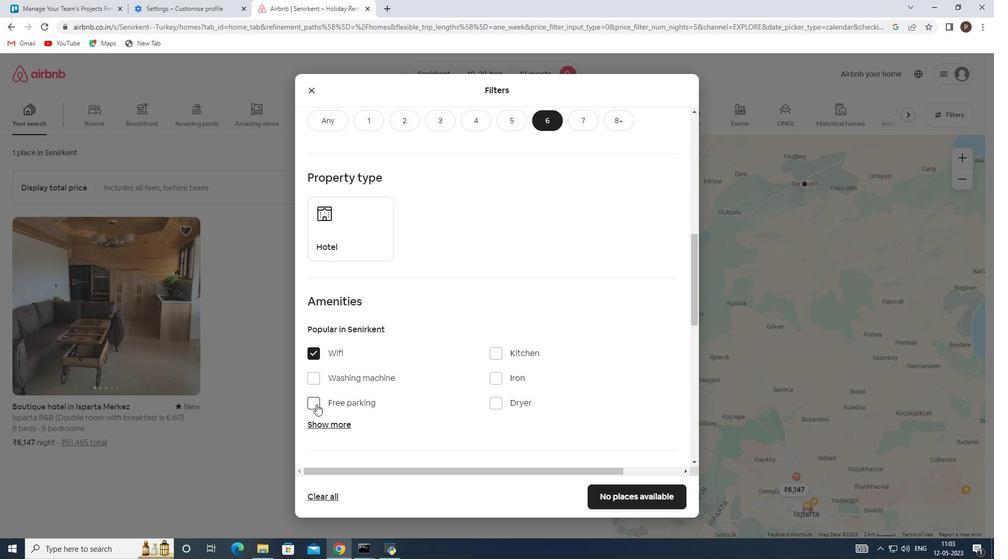 
Action: Mouse moved to (335, 423)
Screenshot: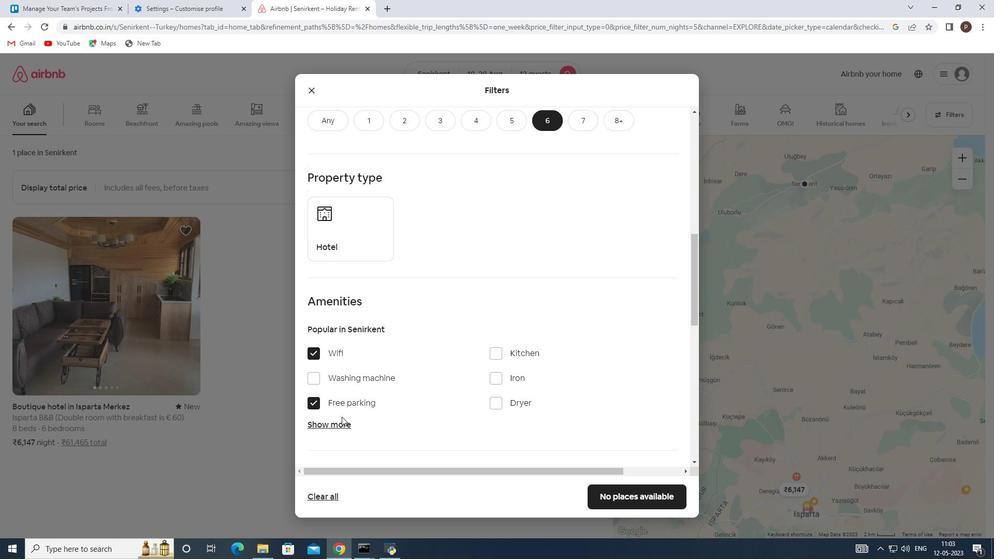 
Action: Mouse pressed left at (335, 423)
Screenshot: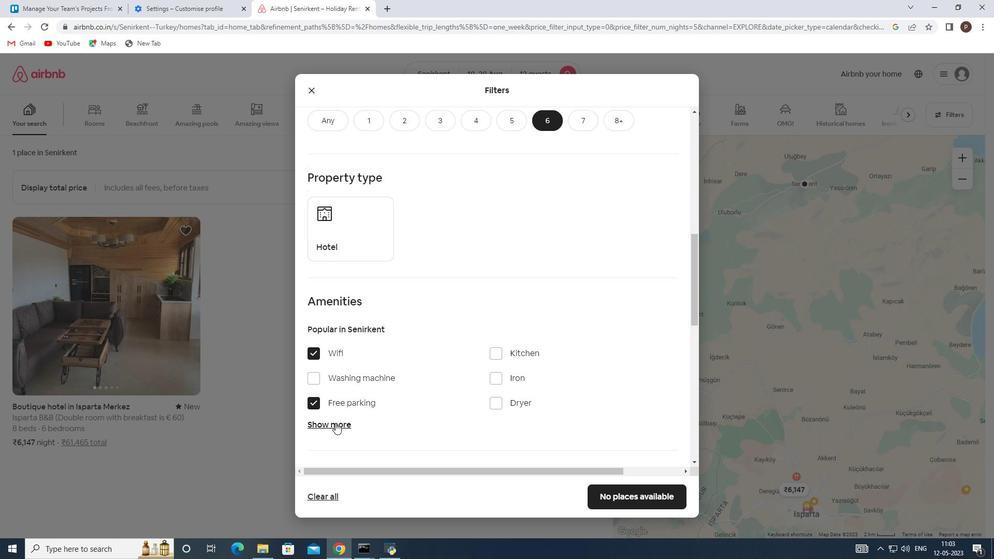 
Action: Mouse moved to (402, 412)
Screenshot: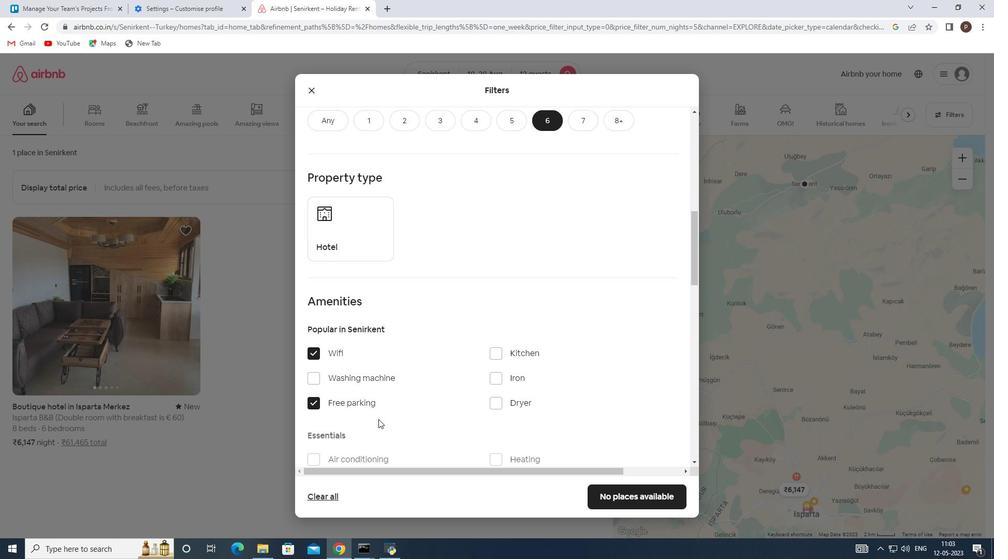 
Action: Mouse scrolled (402, 412) with delta (0, 0)
Screenshot: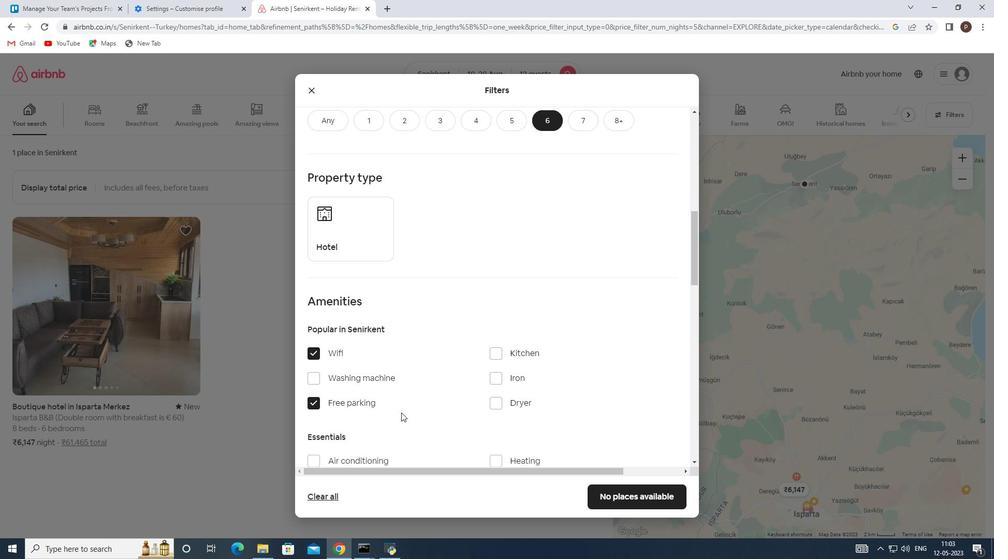 
Action: Mouse scrolled (402, 412) with delta (0, 0)
Screenshot: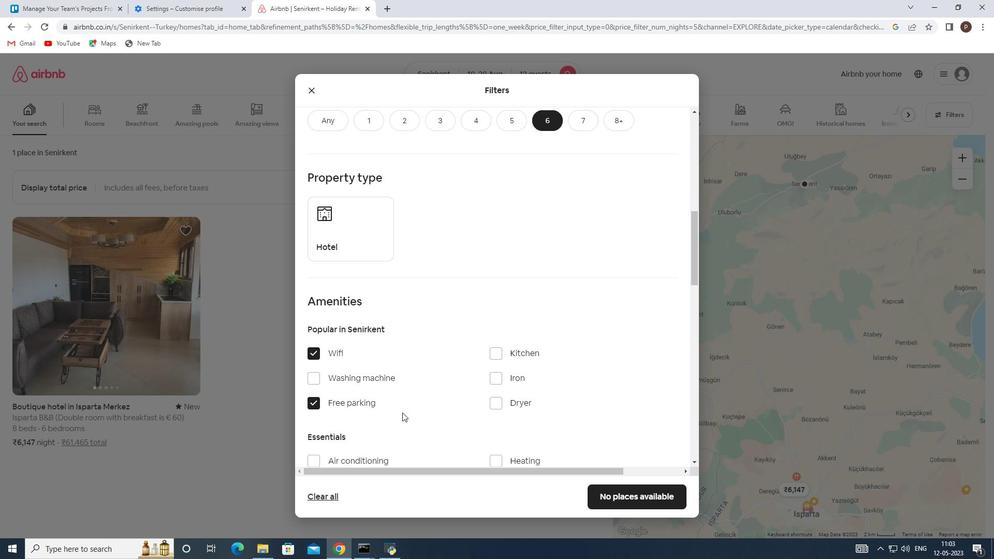 
Action: Mouse moved to (497, 380)
Screenshot: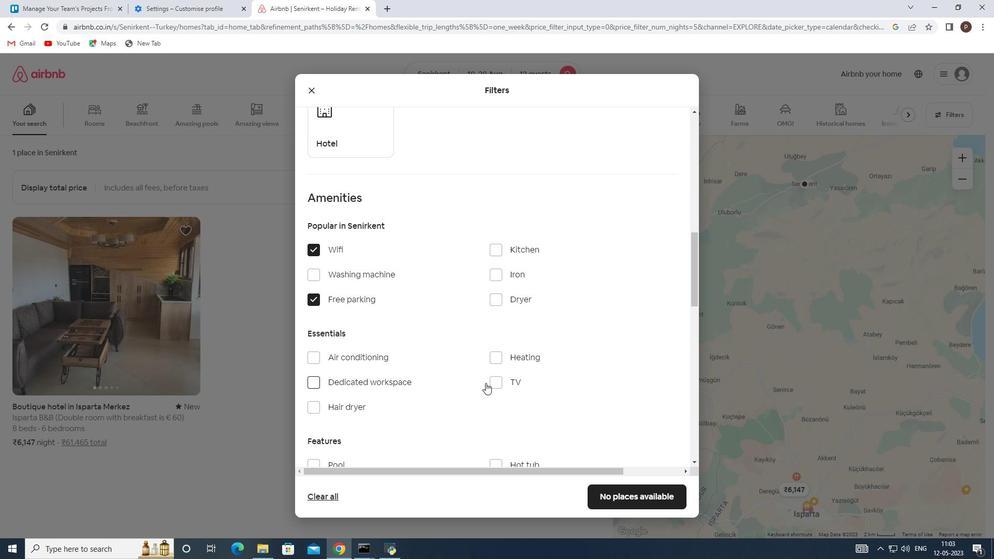 
Action: Mouse pressed left at (497, 380)
Screenshot: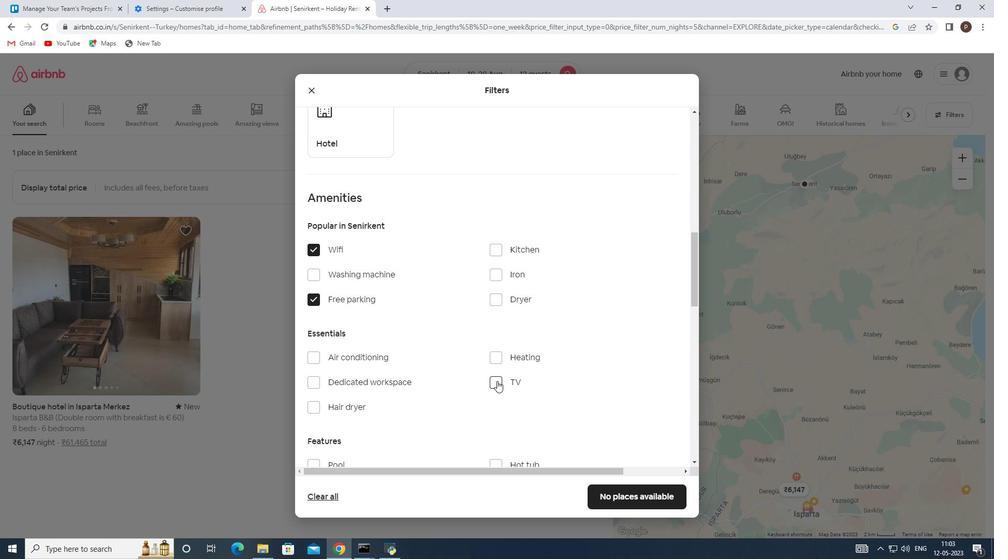 
Action: Mouse moved to (439, 389)
Screenshot: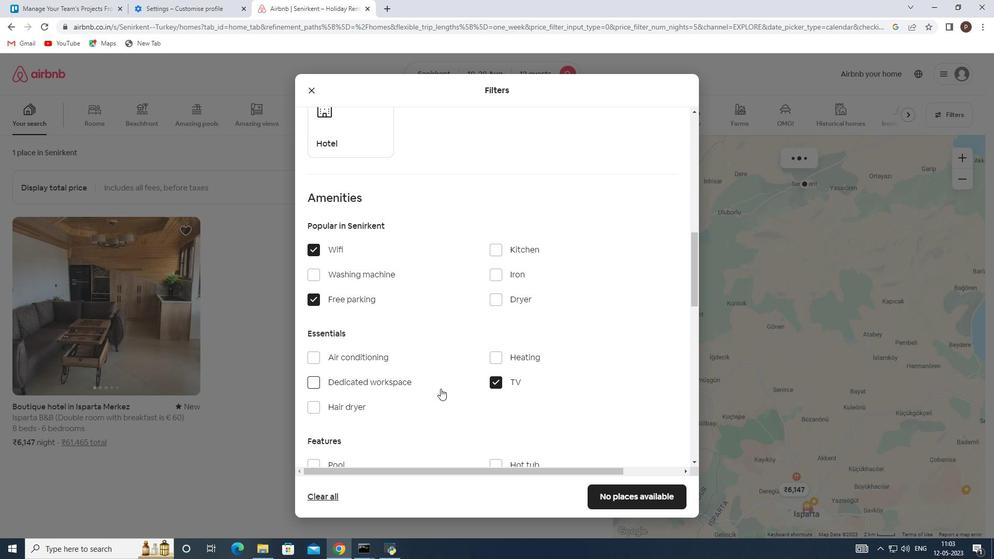 
Action: Mouse scrolled (439, 388) with delta (0, 0)
Screenshot: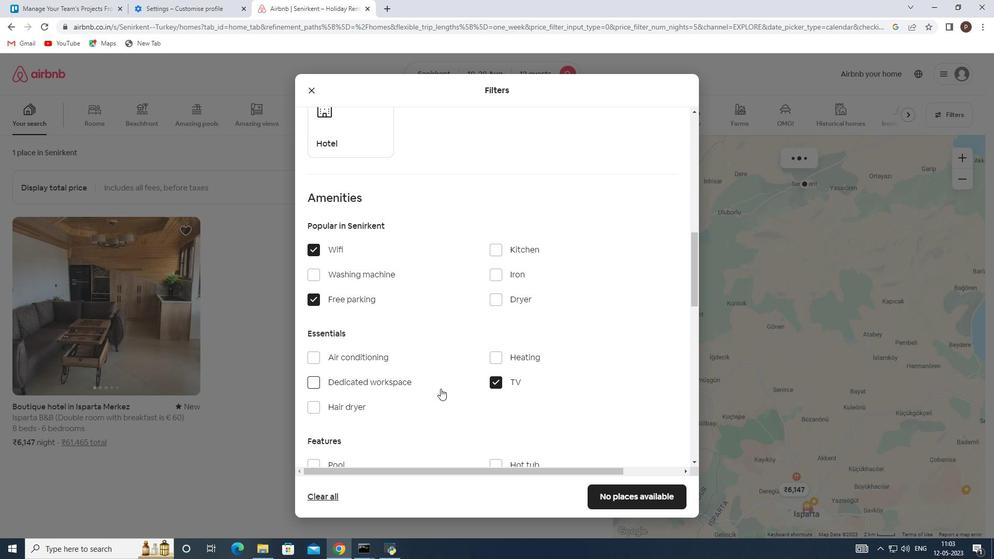 
Action: Mouse scrolled (439, 388) with delta (0, 0)
Screenshot: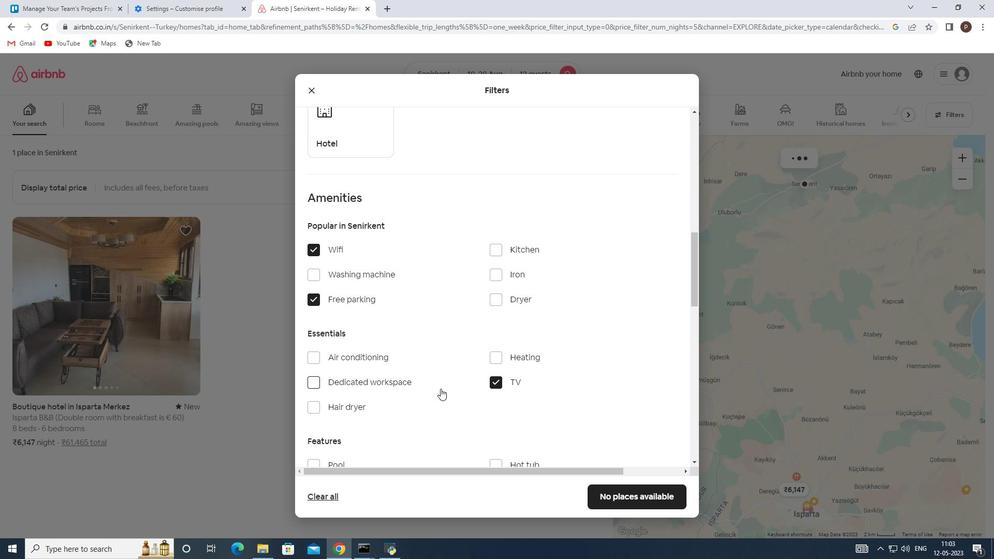 
Action: Mouse moved to (435, 383)
Screenshot: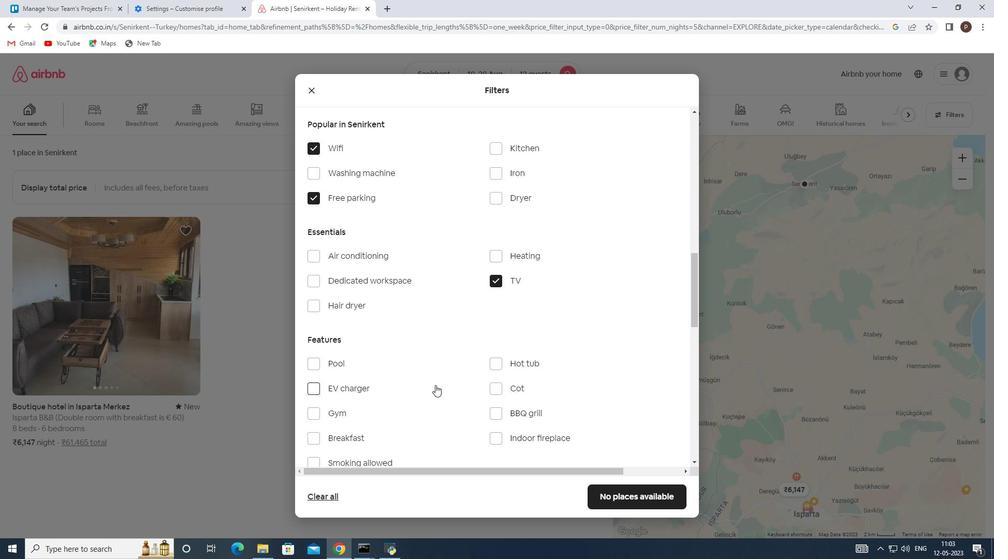 
Action: Mouse scrolled (435, 383) with delta (0, 0)
Screenshot: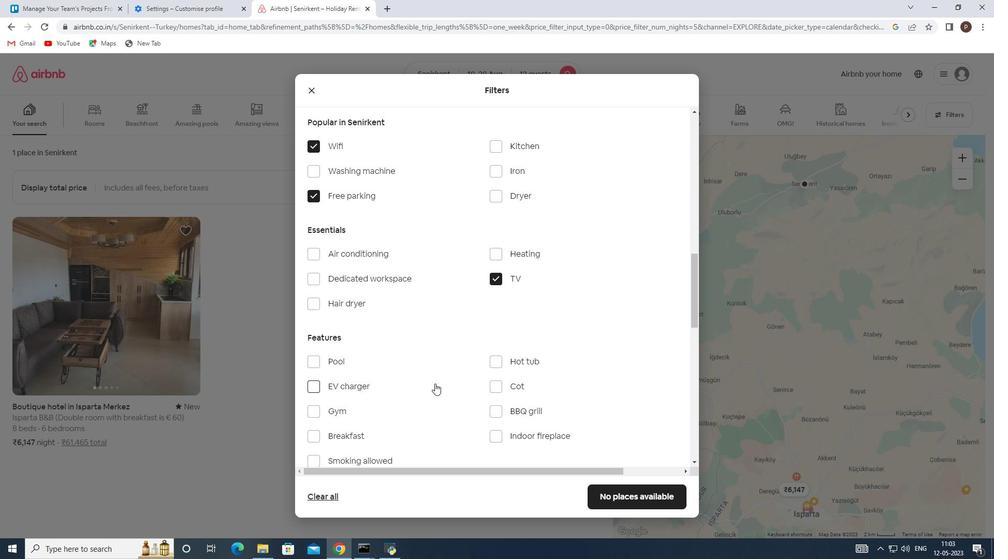 
Action: Mouse scrolled (435, 383) with delta (0, 0)
Screenshot: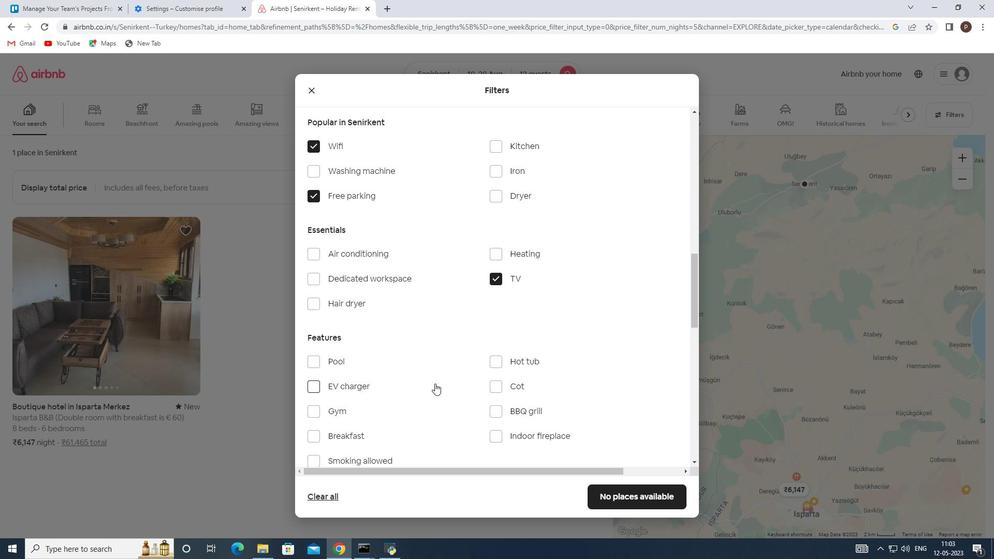 
Action: Mouse moved to (318, 305)
Screenshot: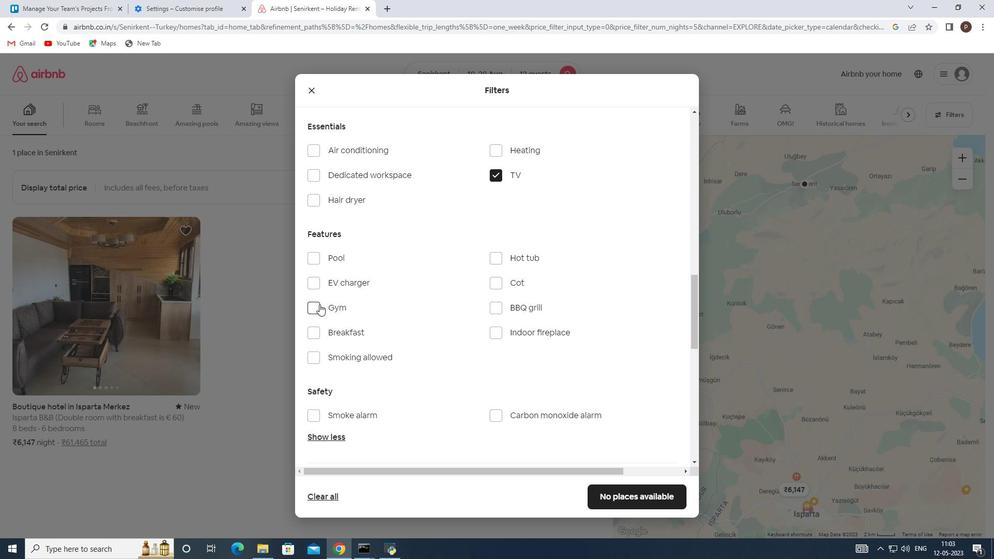 
Action: Mouse pressed left at (318, 305)
Screenshot: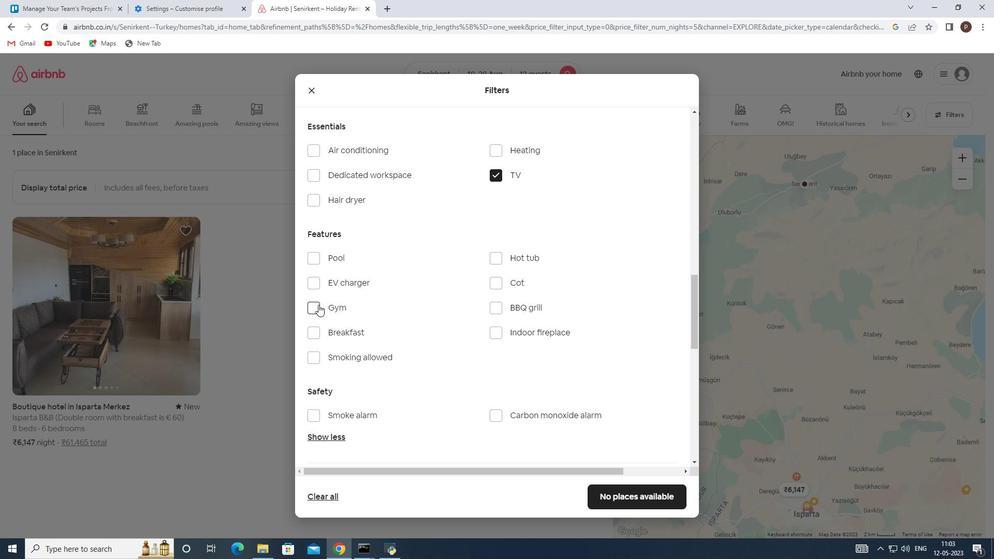 
Action: Mouse moved to (312, 334)
Screenshot: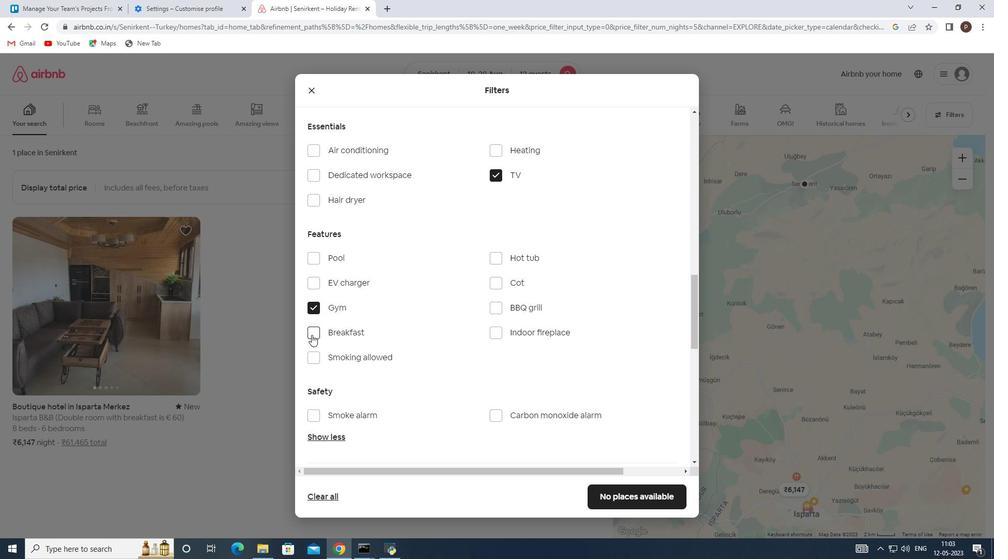 
Action: Mouse pressed left at (312, 334)
Screenshot: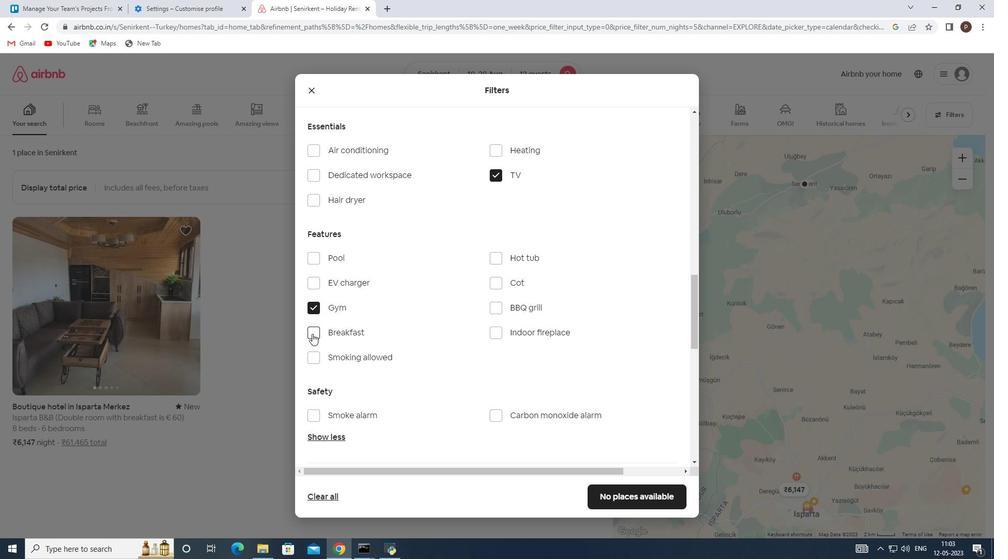 
Action: Mouse moved to (420, 353)
Screenshot: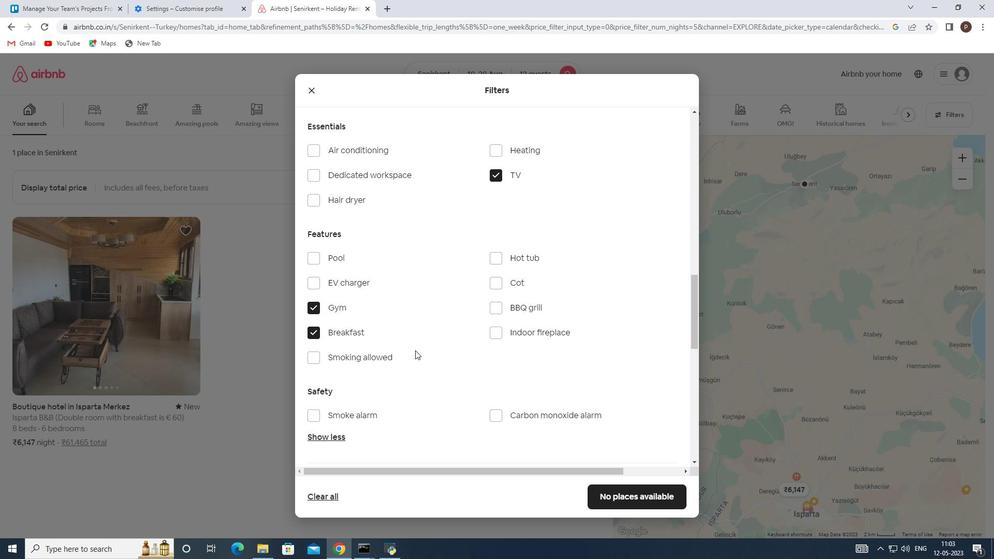 
Action: Mouse scrolled (420, 352) with delta (0, 0)
Screenshot: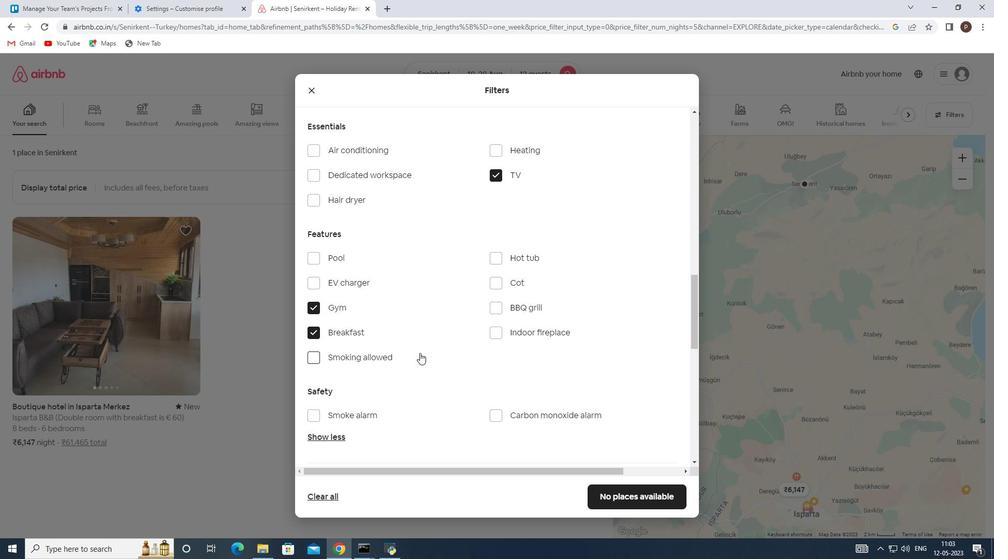 
Action: Mouse scrolled (420, 352) with delta (0, 0)
Screenshot: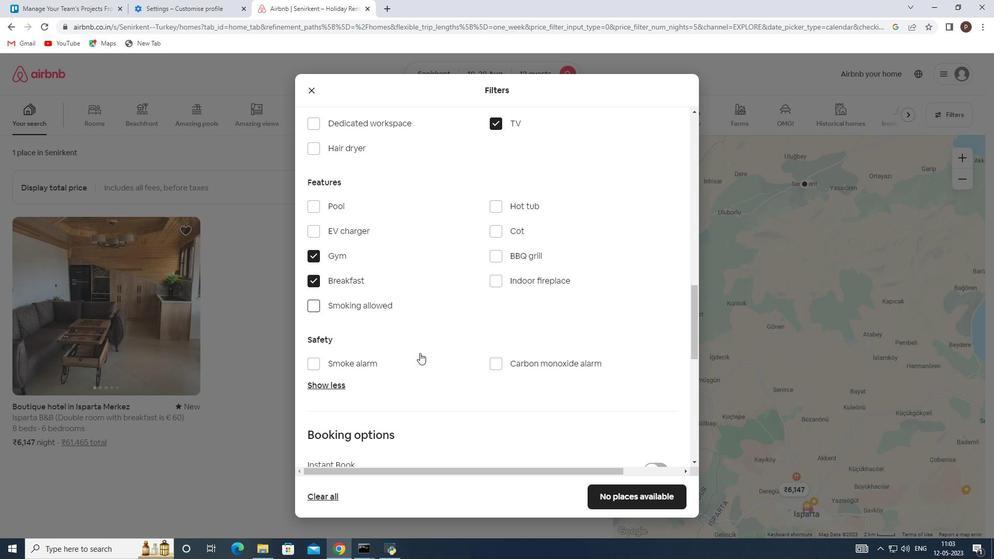 
Action: Mouse scrolled (420, 352) with delta (0, 0)
Screenshot: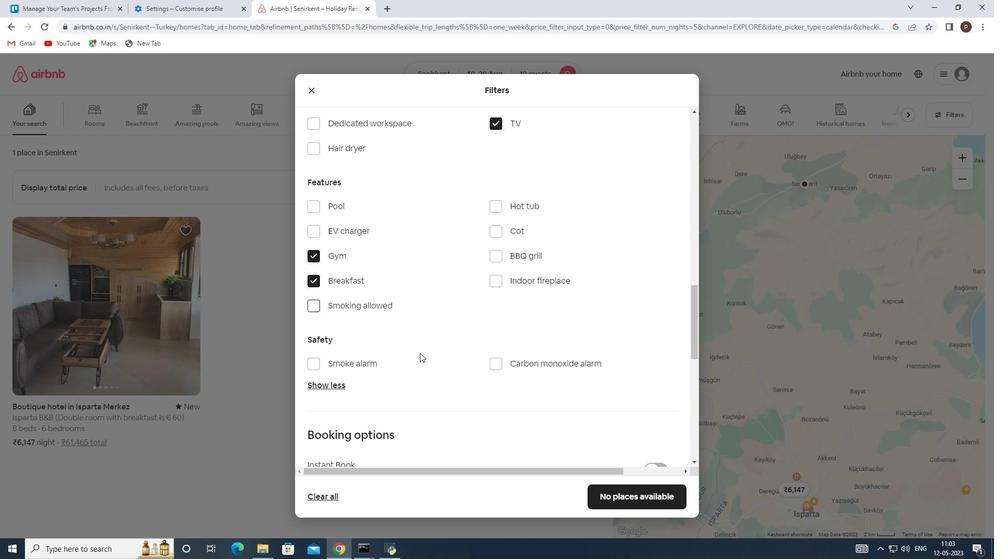 
Action: Mouse scrolled (420, 352) with delta (0, 0)
Screenshot: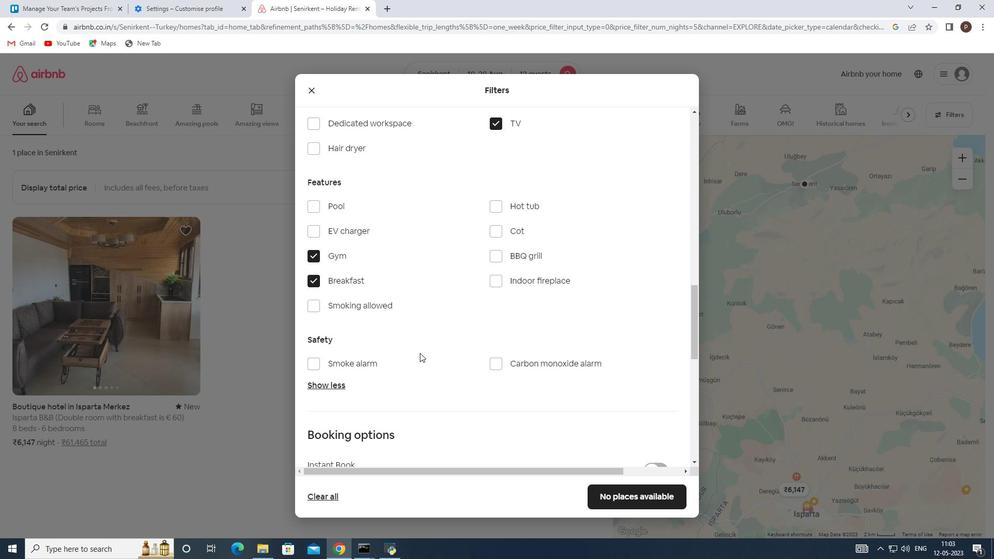 
Action: Mouse moved to (471, 362)
Screenshot: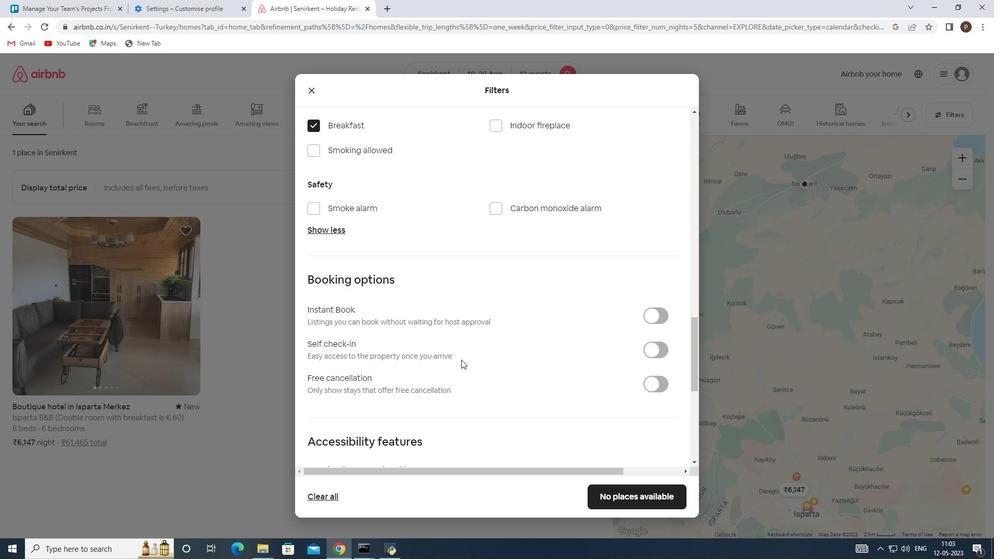 
Action: Mouse scrolled (471, 361) with delta (0, 0)
Screenshot: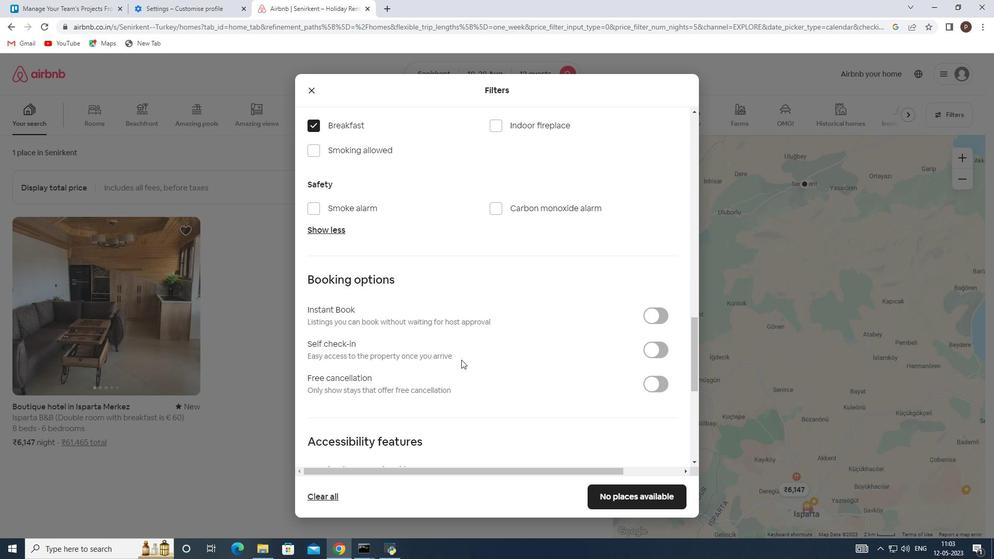 
Action: Mouse scrolled (471, 361) with delta (0, 0)
Screenshot: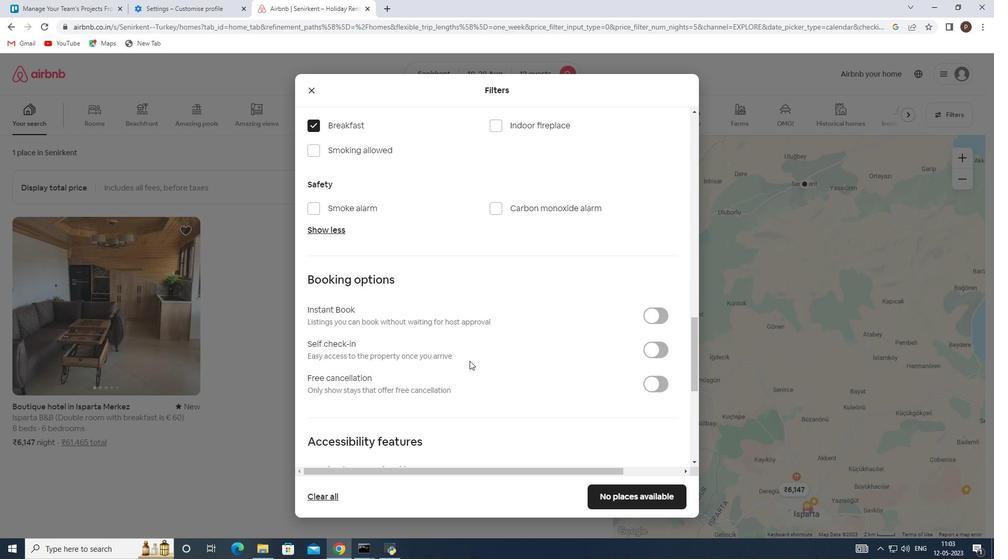 
Action: Mouse moved to (652, 249)
Screenshot: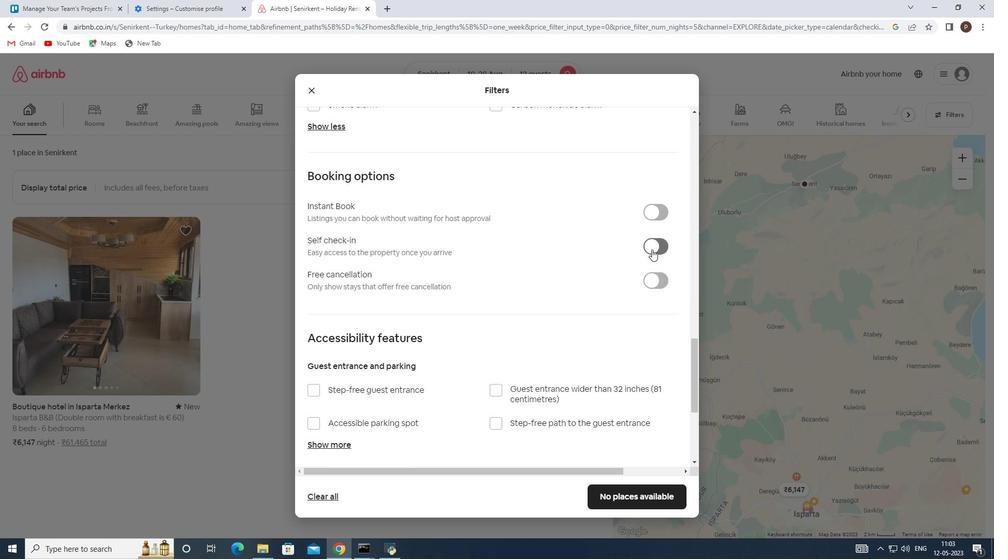 
Action: Mouse pressed left at (652, 249)
Screenshot: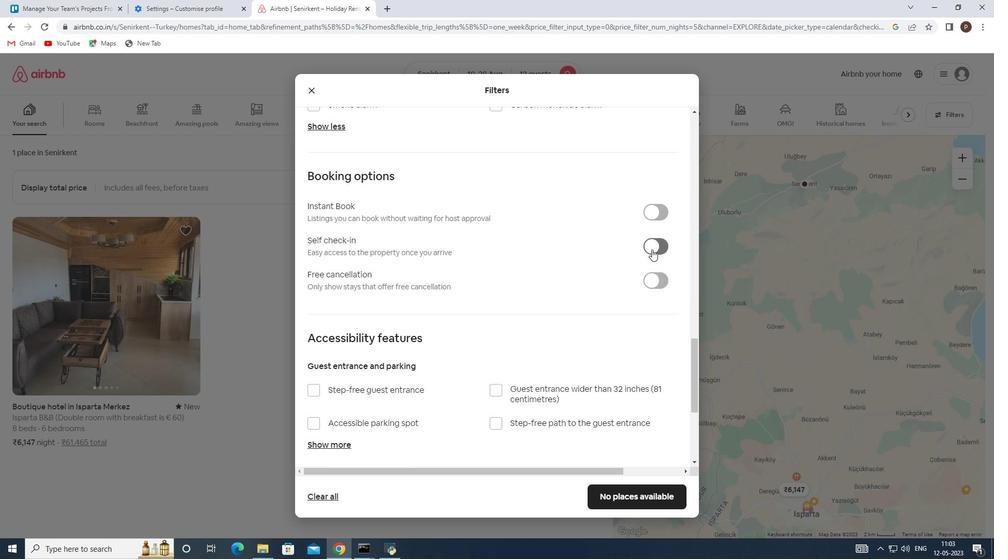 
Action: Mouse moved to (471, 344)
Screenshot: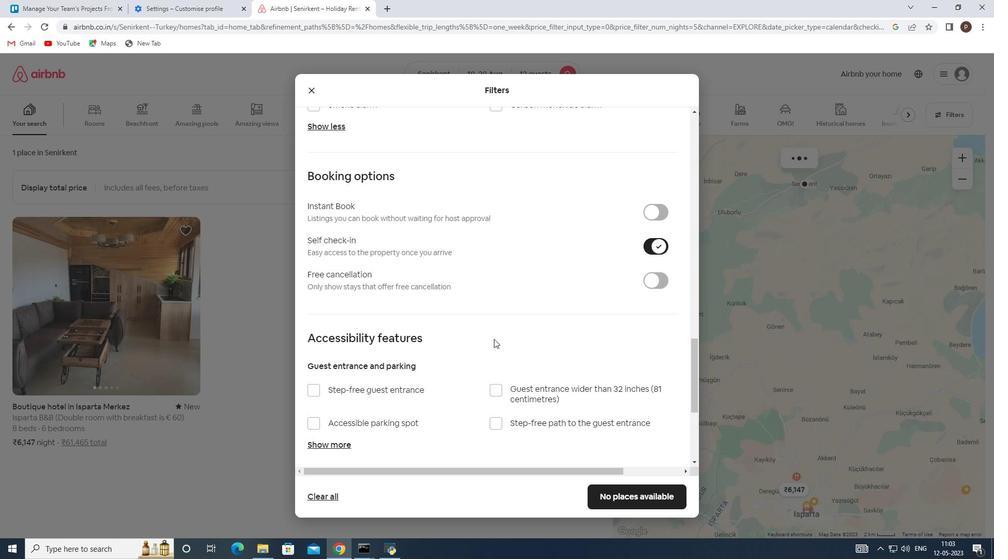 
Action: Mouse scrolled (471, 344) with delta (0, 0)
Screenshot: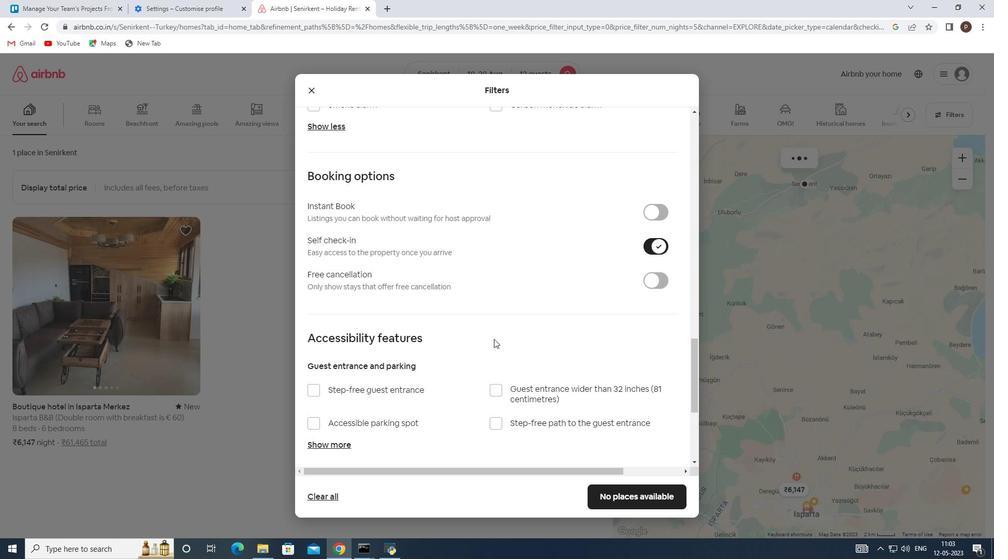 
Action: Mouse moved to (469, 346)
Screenshot: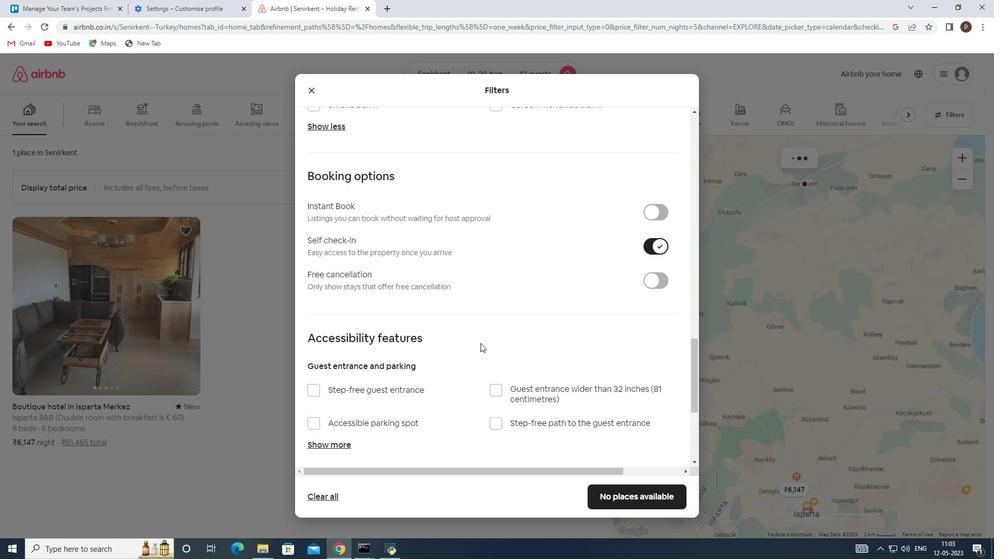 
Action: Mouse scrolled (469, 345) with delta (0, 0)
Screenshot: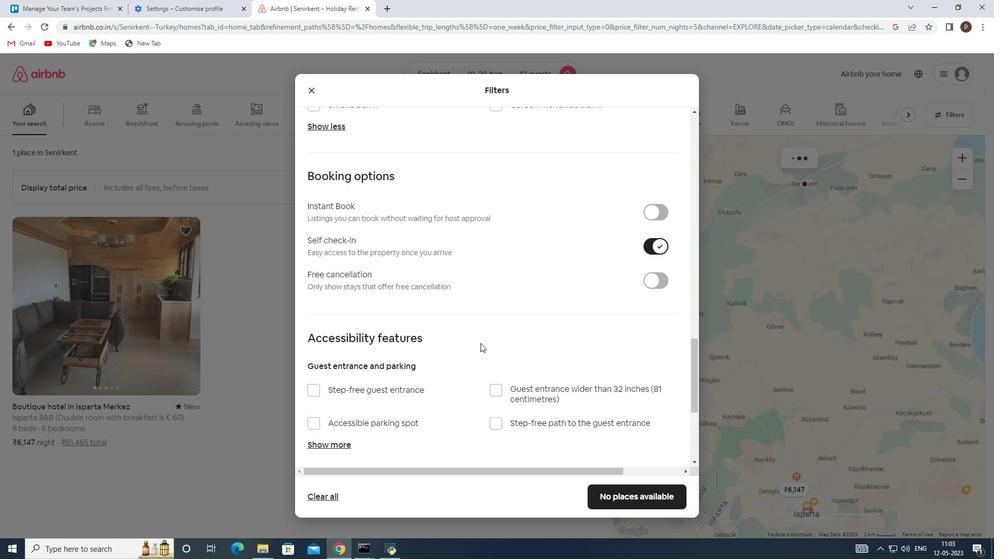 
Action: Mouse moved to (469, 346)
Screenshot: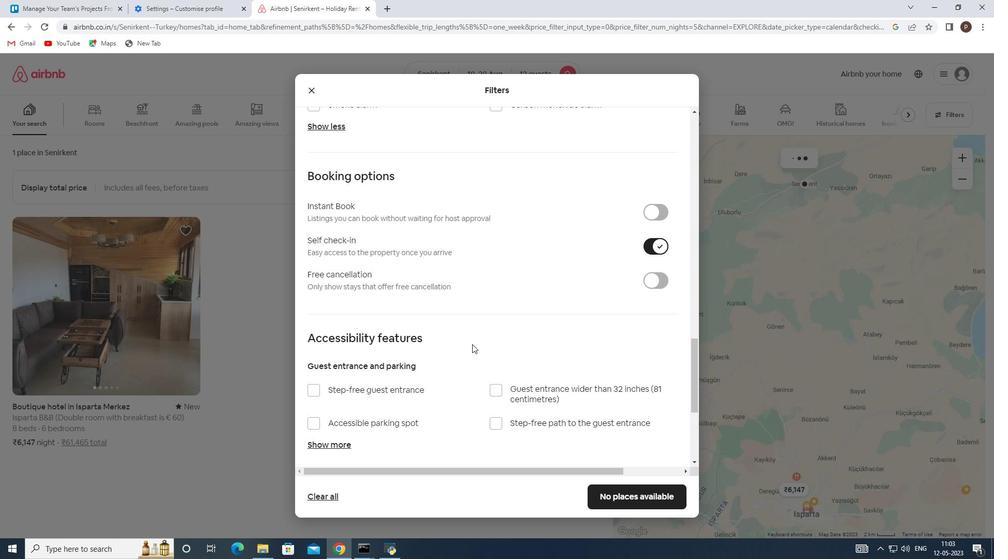 
Action: Mouse scrolled (469, 345) with delta (0, 0)
Screenshot: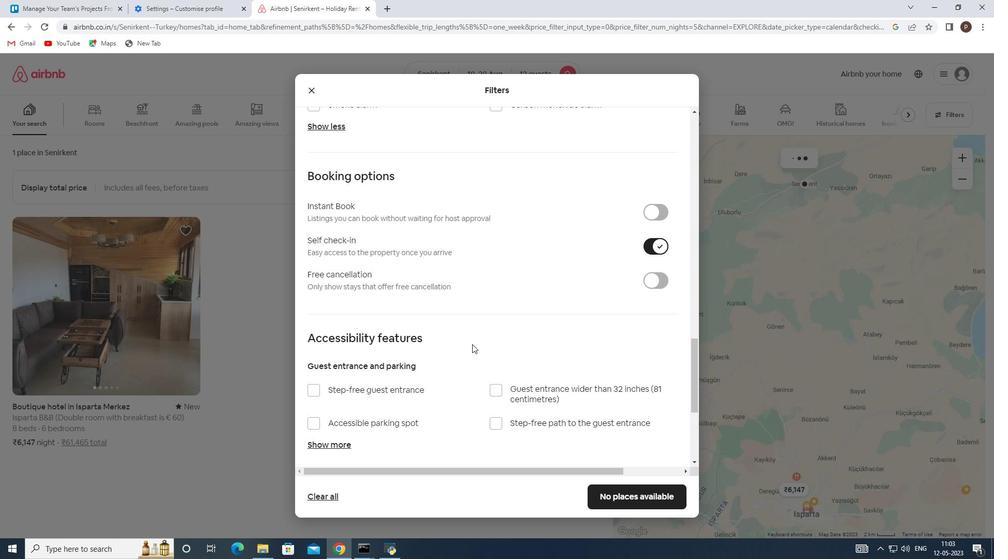 
Action: Mouse moved to (468, 347)
Screenshot: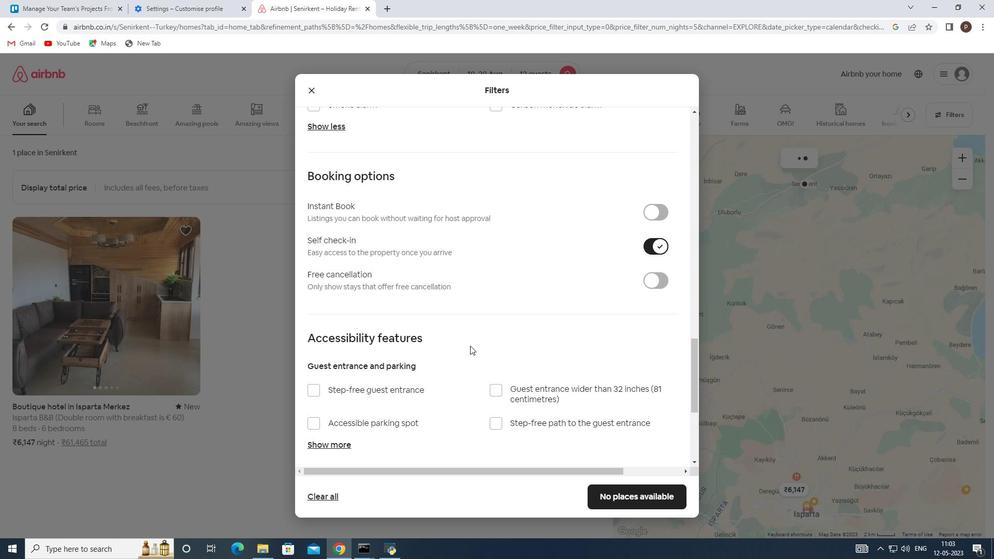 
Action: Mouse scrolled (468, 346) with delta (0, 0)
Screenshot: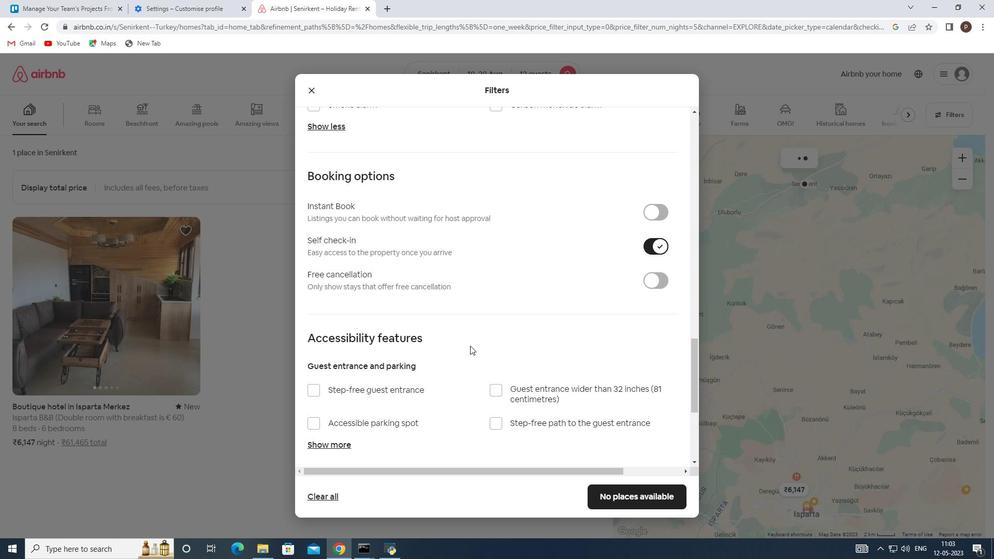 
Action: Mouse moved to (467, 347)
Screenshot: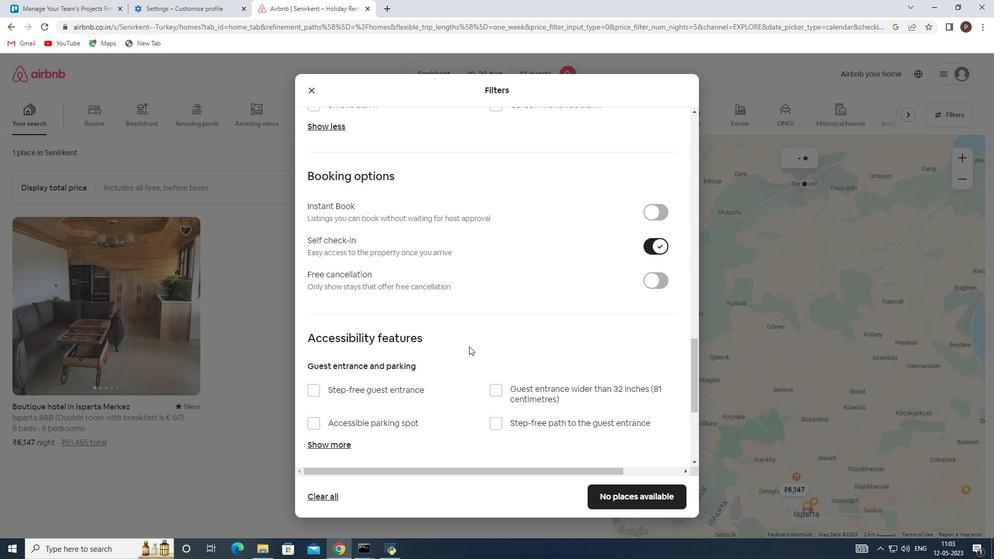
Action: Mouse scrolled (467, 347) with delta (0, 0)
Screenshot: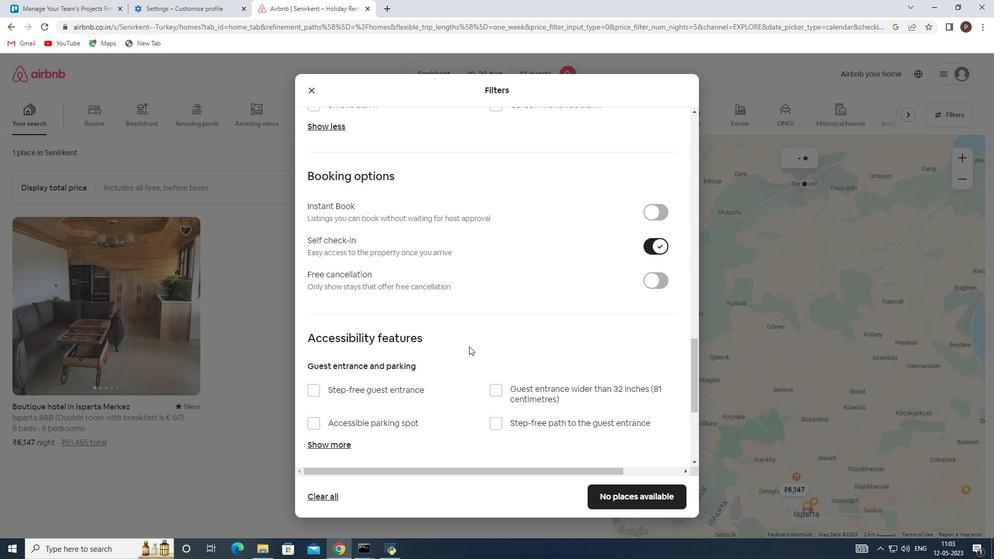 
Action: Mouse moved to (315, 416)
Screenshot: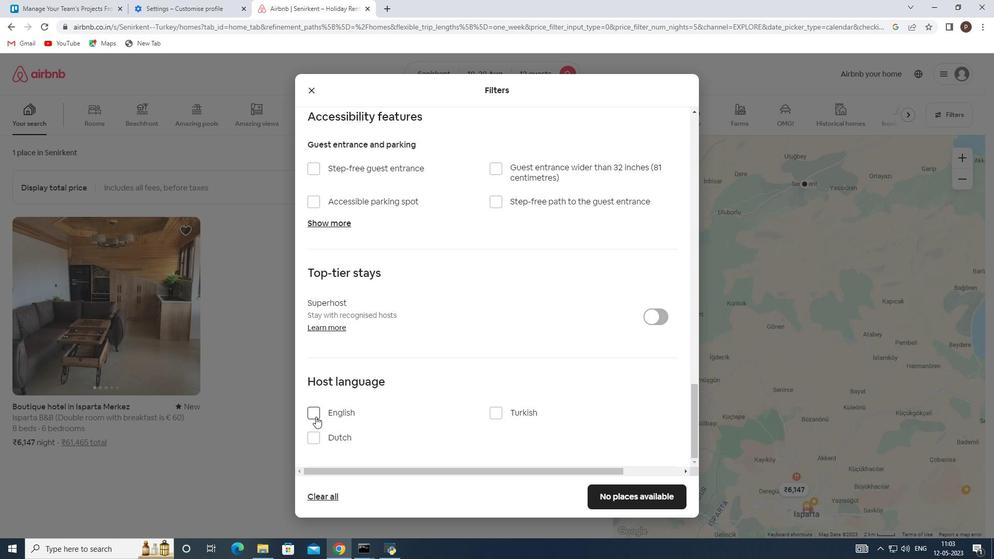 
Action: Mouse pressed left at (315, 416)
Screenshot: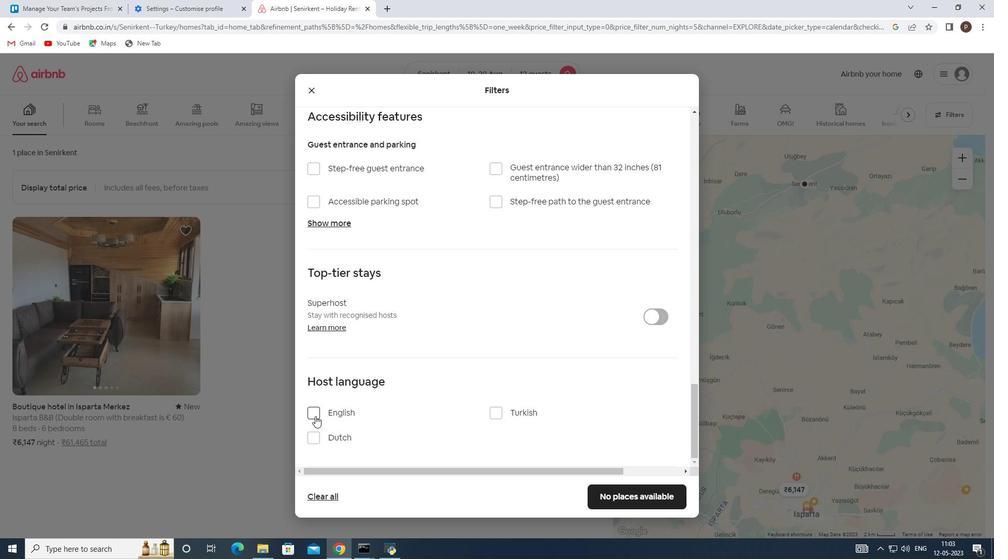 
Action: Mouse moved to (627, 495)
Screenshot: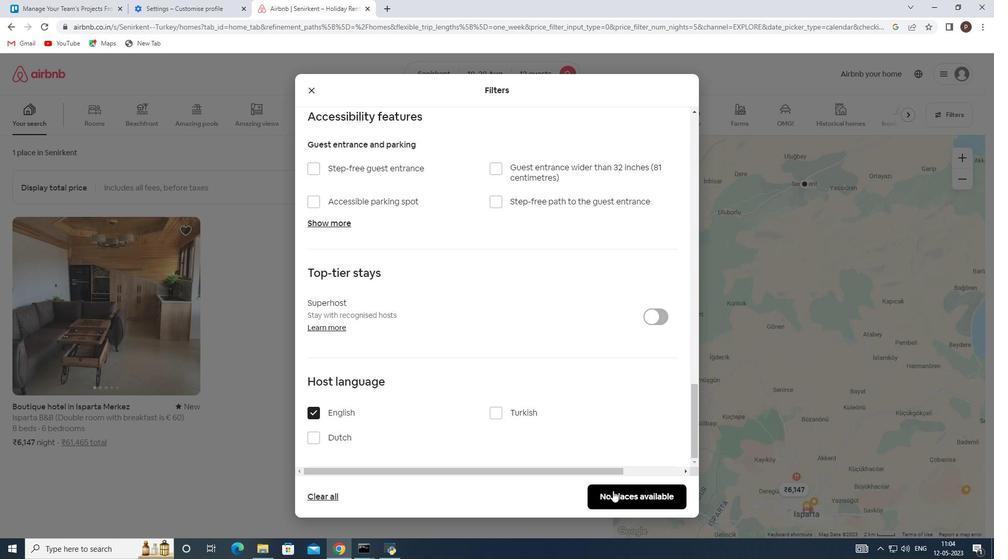
Action: Mouse pressed left at (627, 495)
Screenshot: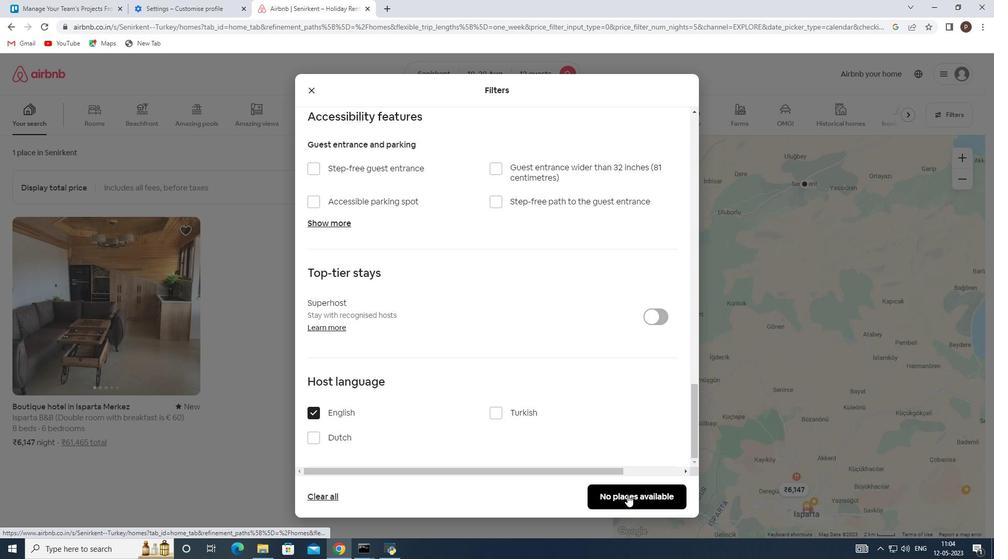
